 Task: Find connections with filter location Burgess Hill with filter topic #bespokewith filter profile language French with filter current company Civil Engineering Careers with filter school Delhi School of Economics with filter industry Retail Books and Printed News with filter service category Growth Marketing with filter keywords title Emergency Relief Worker
Action: Mouse moved to (594, 74)
Screenshot: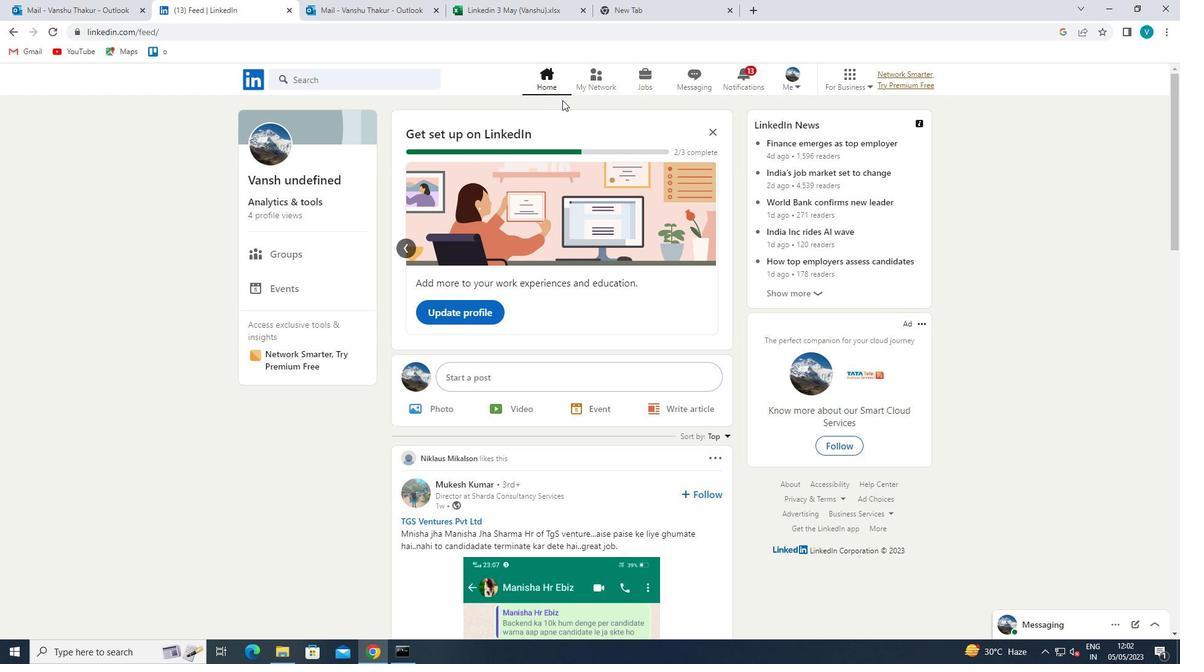 
Action: Mouse pressed left at (594, 74)
Screenshot: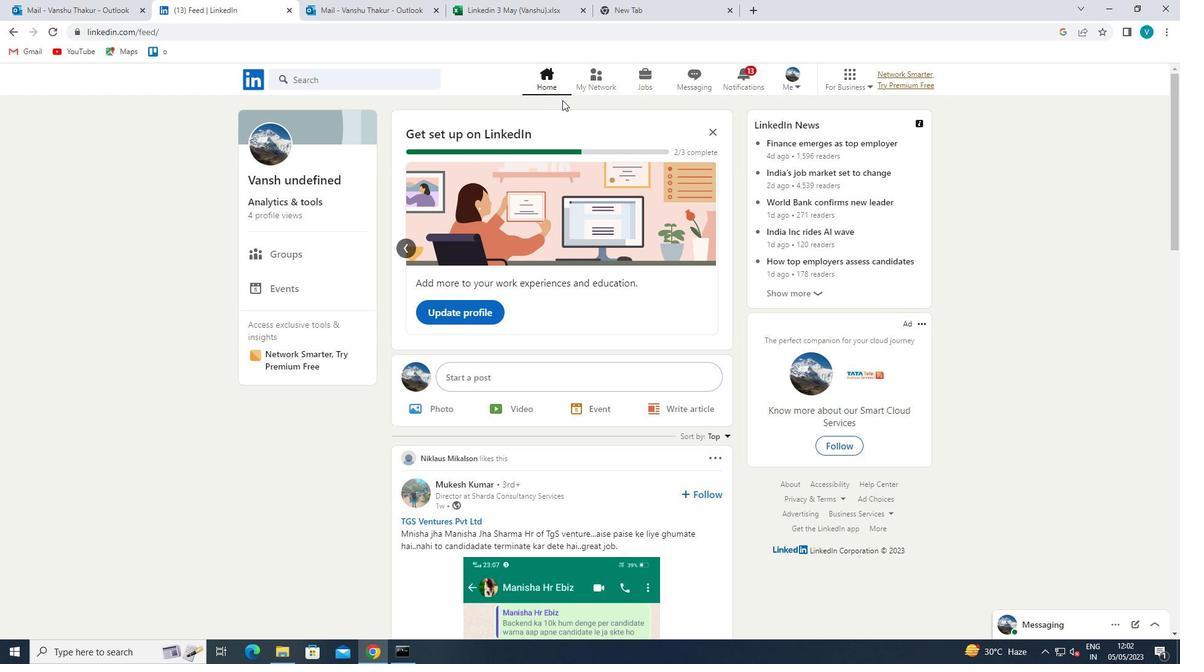 
Action: Mouse moved to (334, 146)
Screenshot: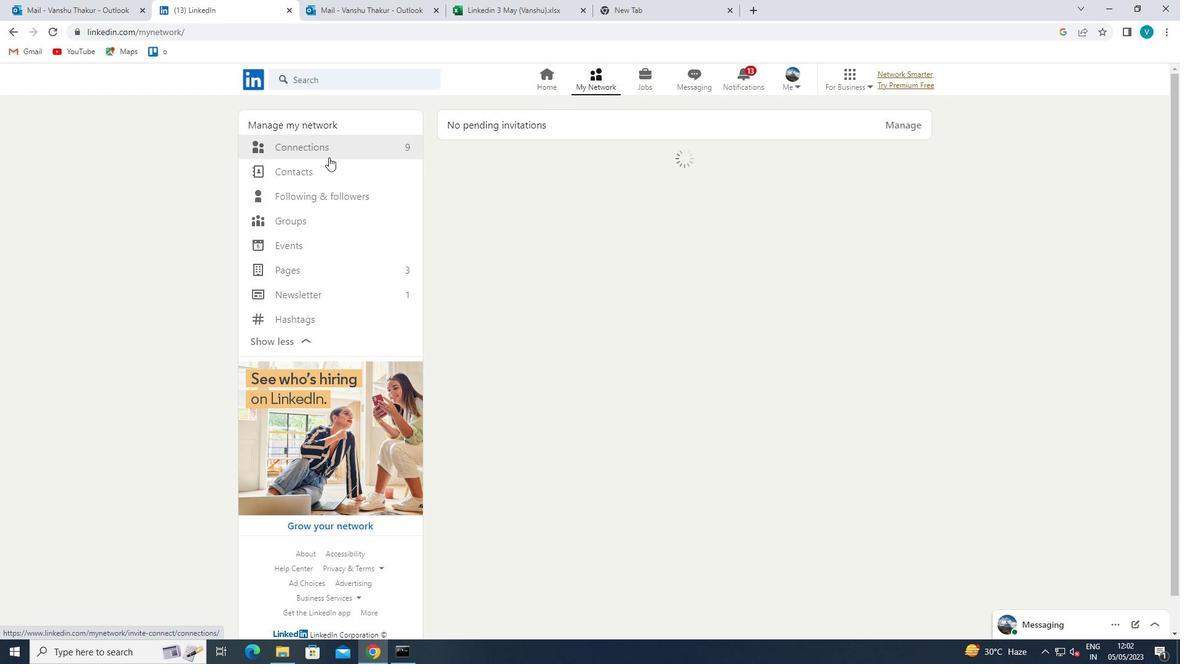 
Action: Mouse pressed left at (334, 146)
Screenshot: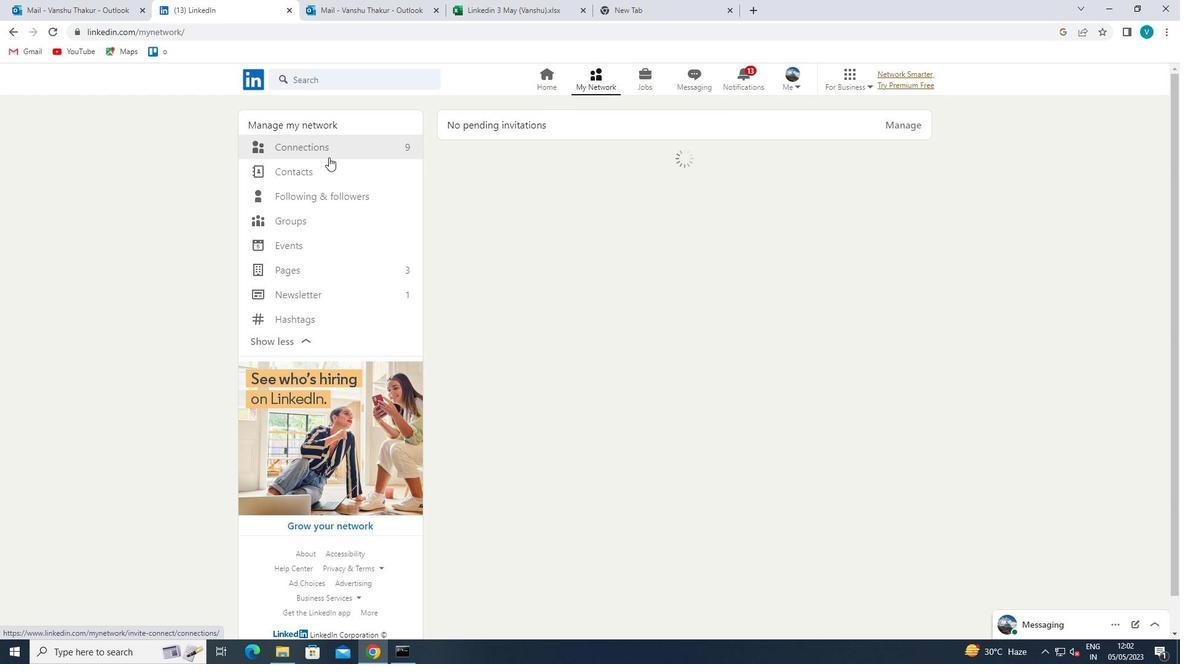 
Action: Mouse moved to (665, 141)
Screenshot: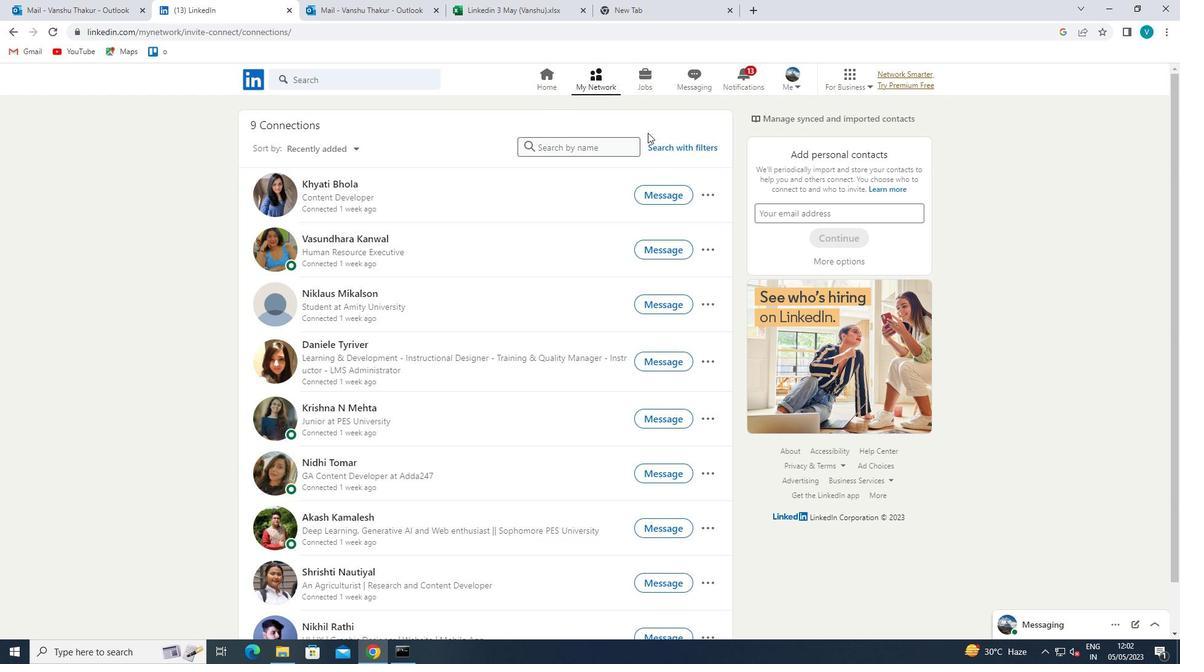 
Action: Mouse pressed left at (665, 141)
Screenshot: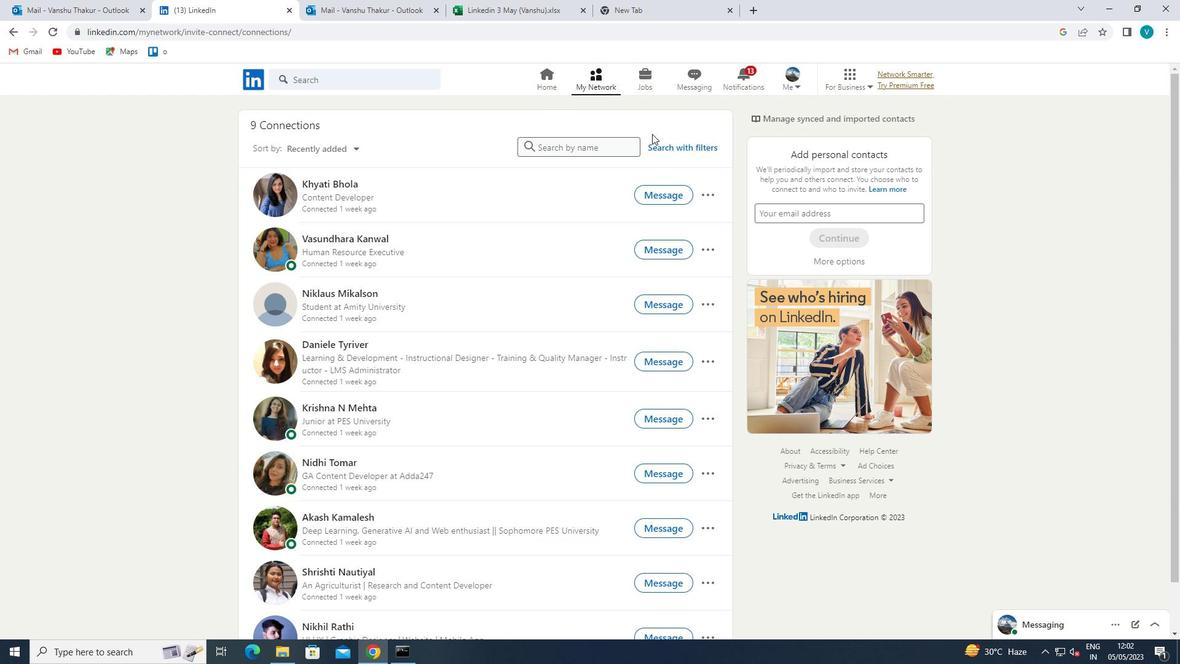 
Action: Mouse moved to (595, 115)
Screenshot: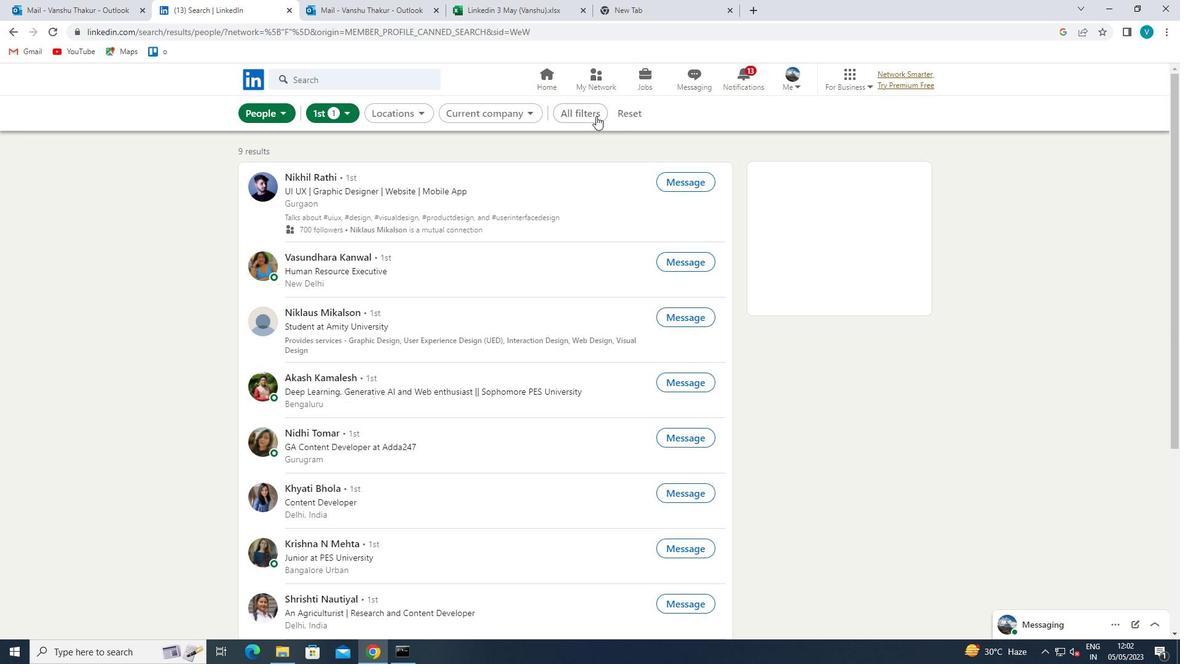 
Action: Mouse pressed left at (595, 115)
Screenshot: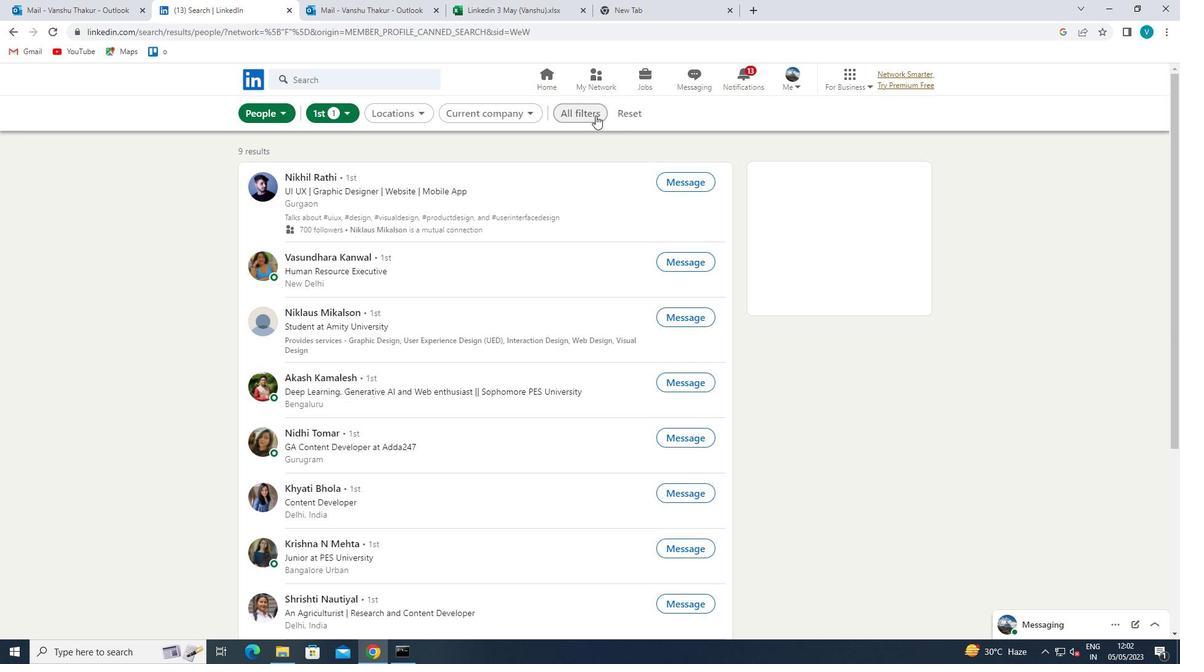 
Action: Mouse moved to (907, 234)
Screenshot: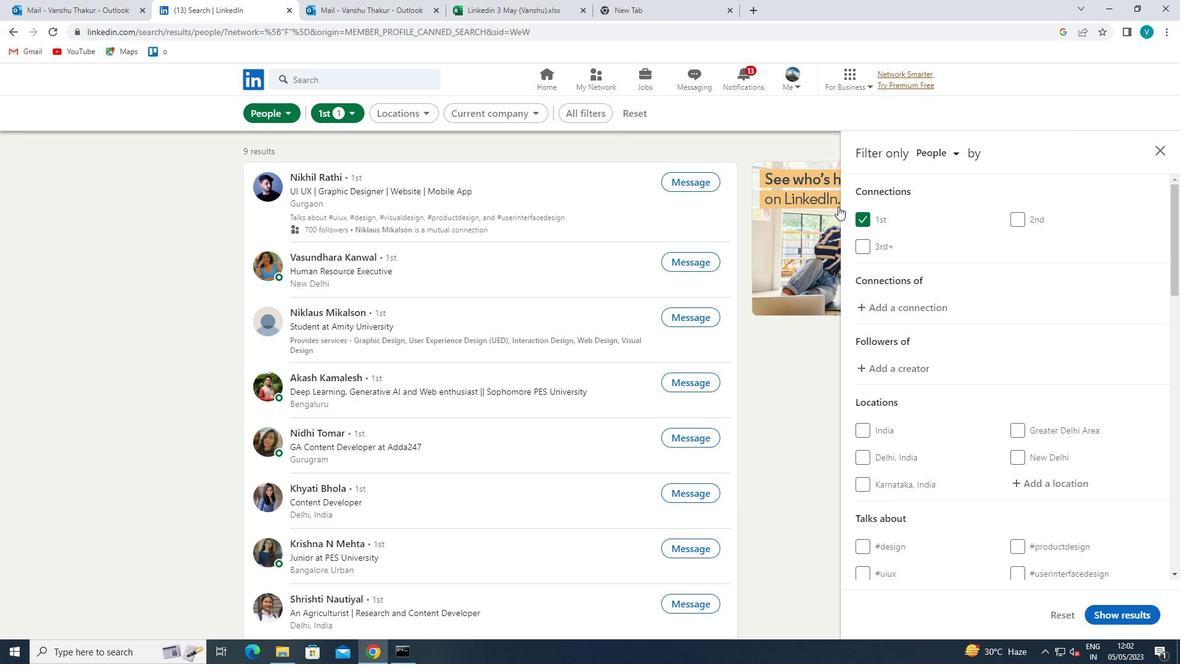 
Action: Mouse scrolled (907, 233) with delta (0, 0)
Screenshot: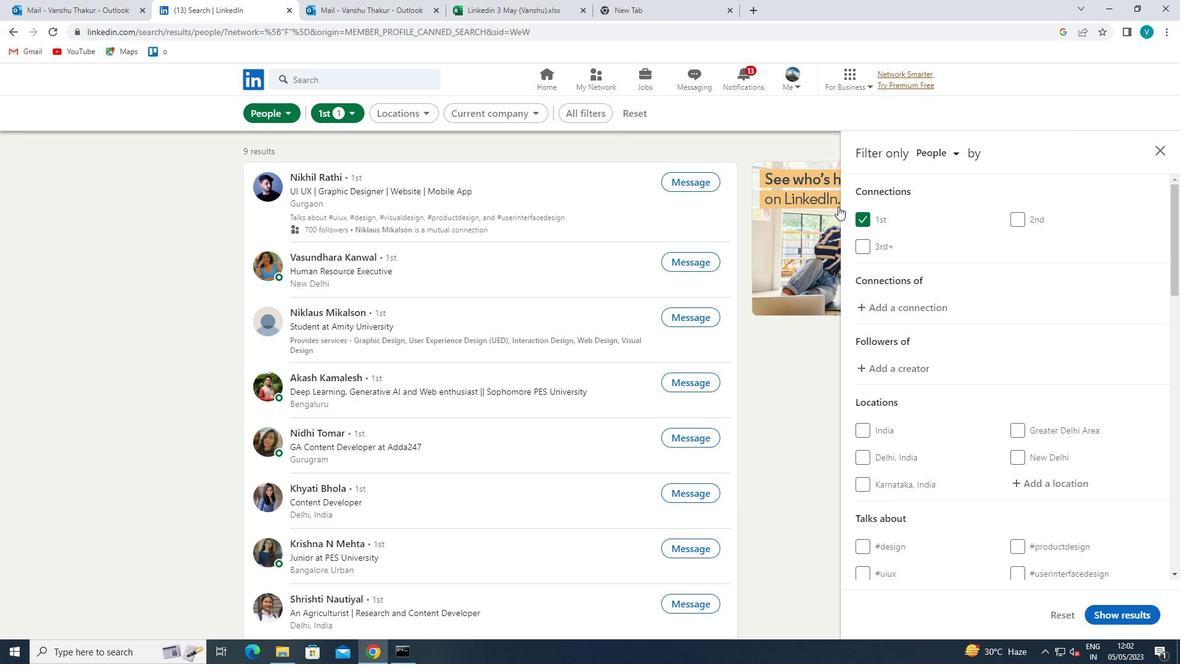
Action: Mouse moved to (912, 236)
Screenshot: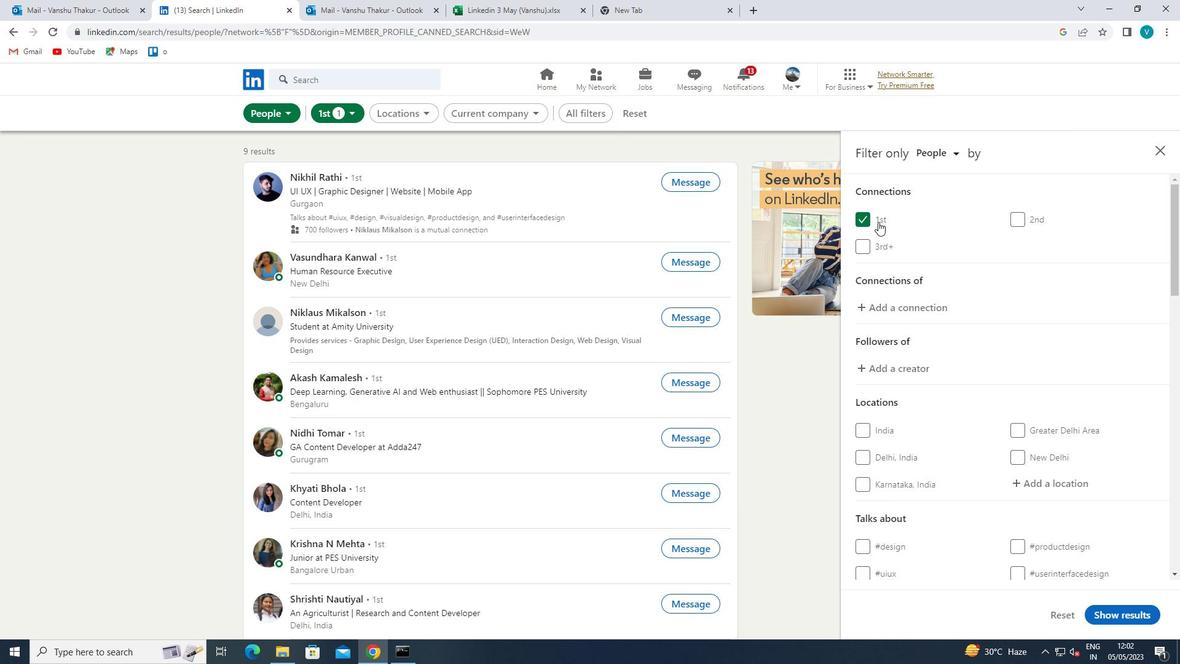 
Action: Mouse scrolled (912, 236) with delta (0, 0)
Screenshot: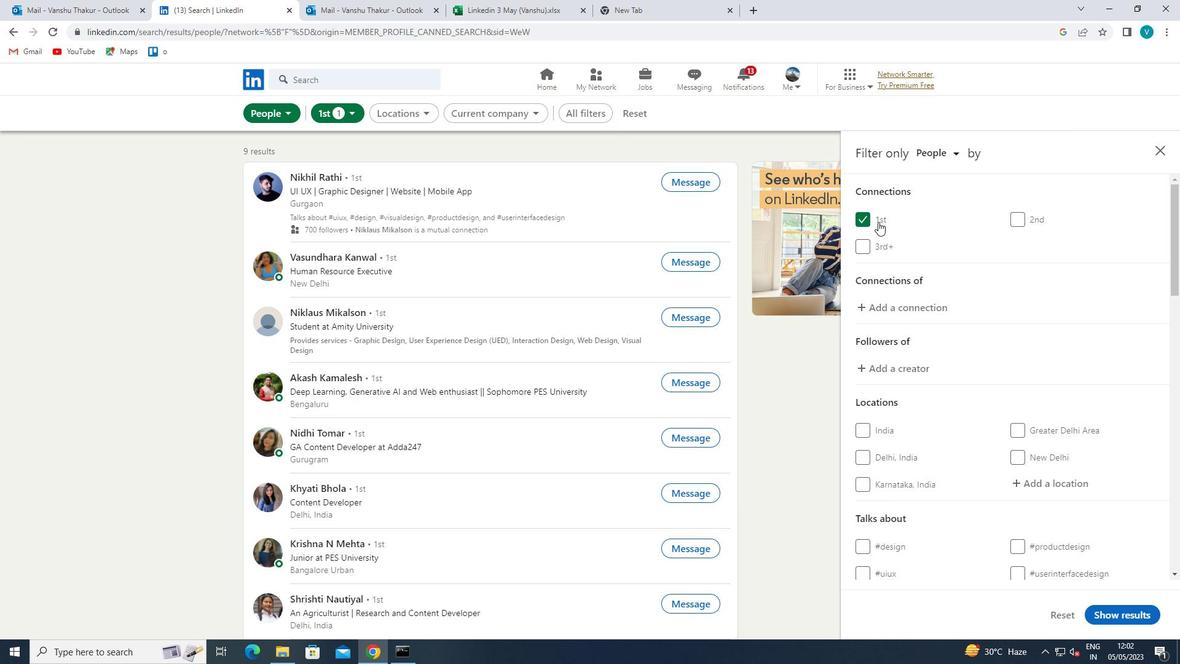 
Action: Mouse moved to (915, 239)
Screenshot: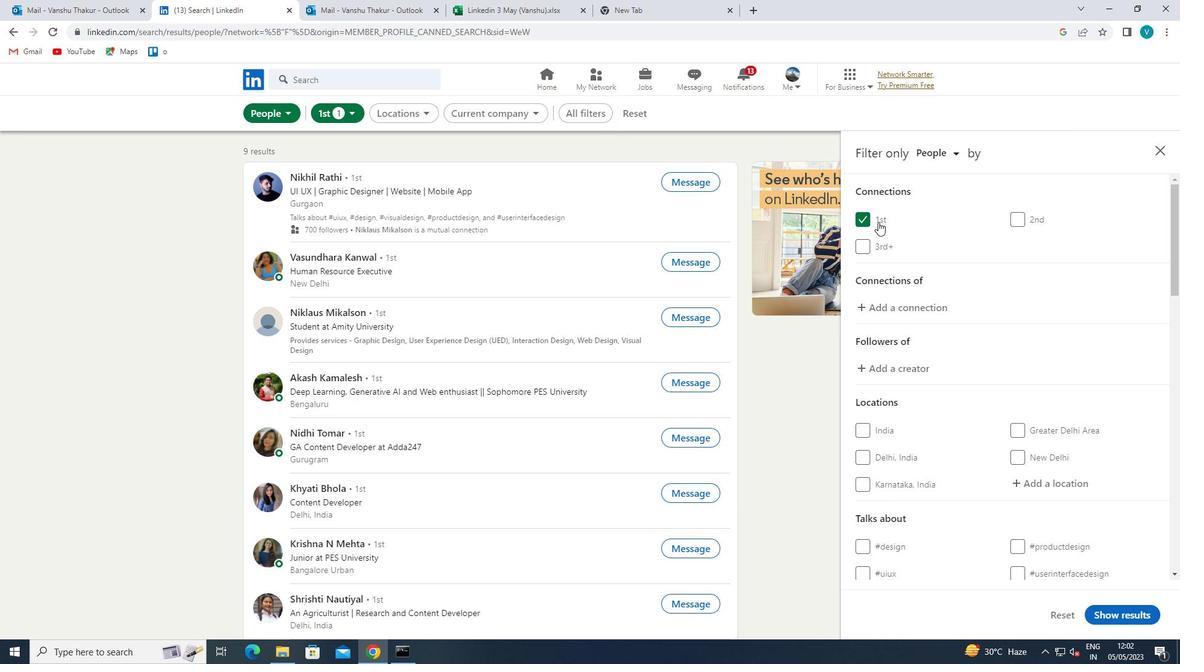 
Action: Mouse scrolled (915, 239) with delta (0, 0)
Screenshot: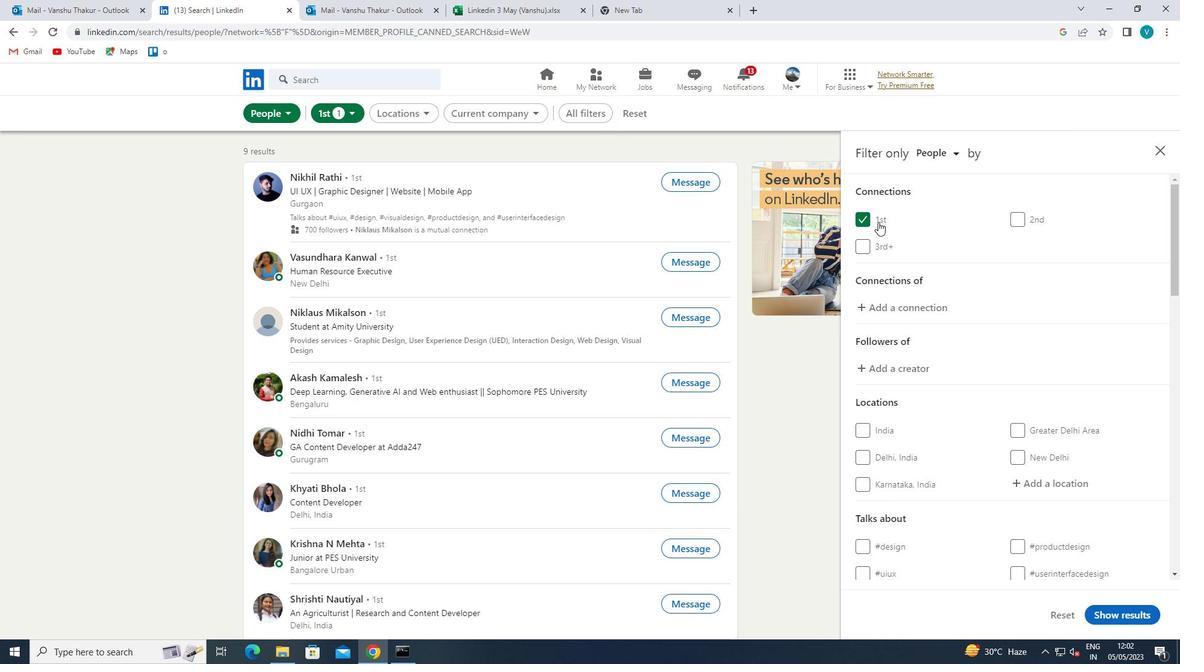 
Action: Mouse moved to (1032, 290)
Screenshot: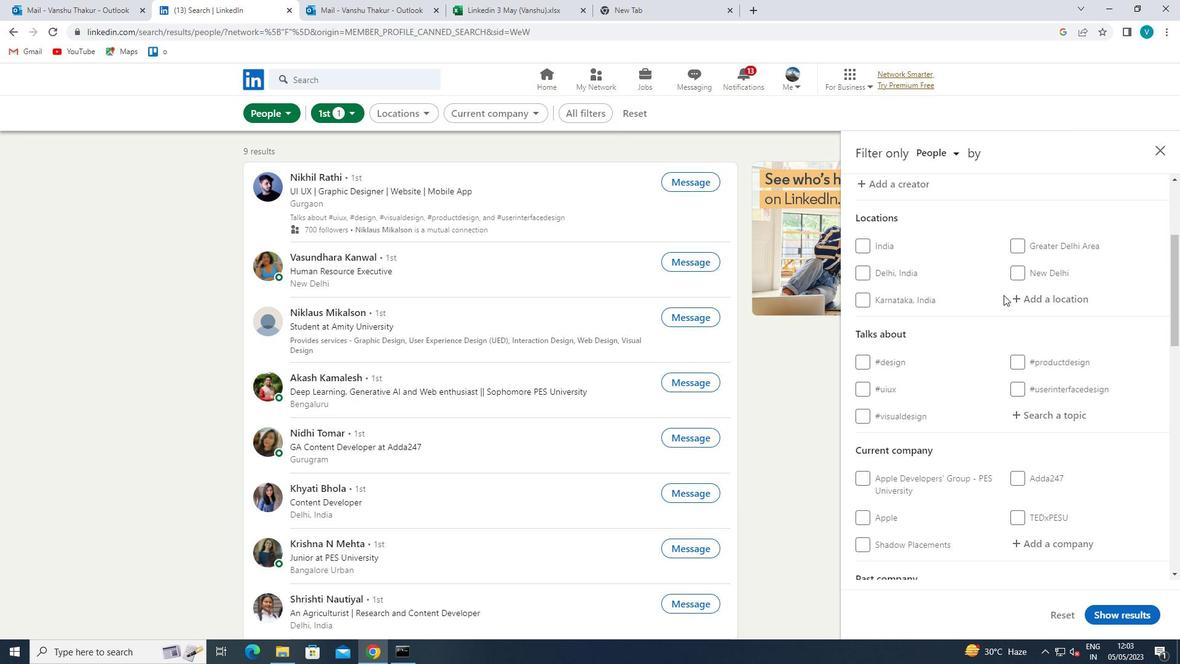 
Action: Mouse pressed left at (1032, 290)
Screenshot: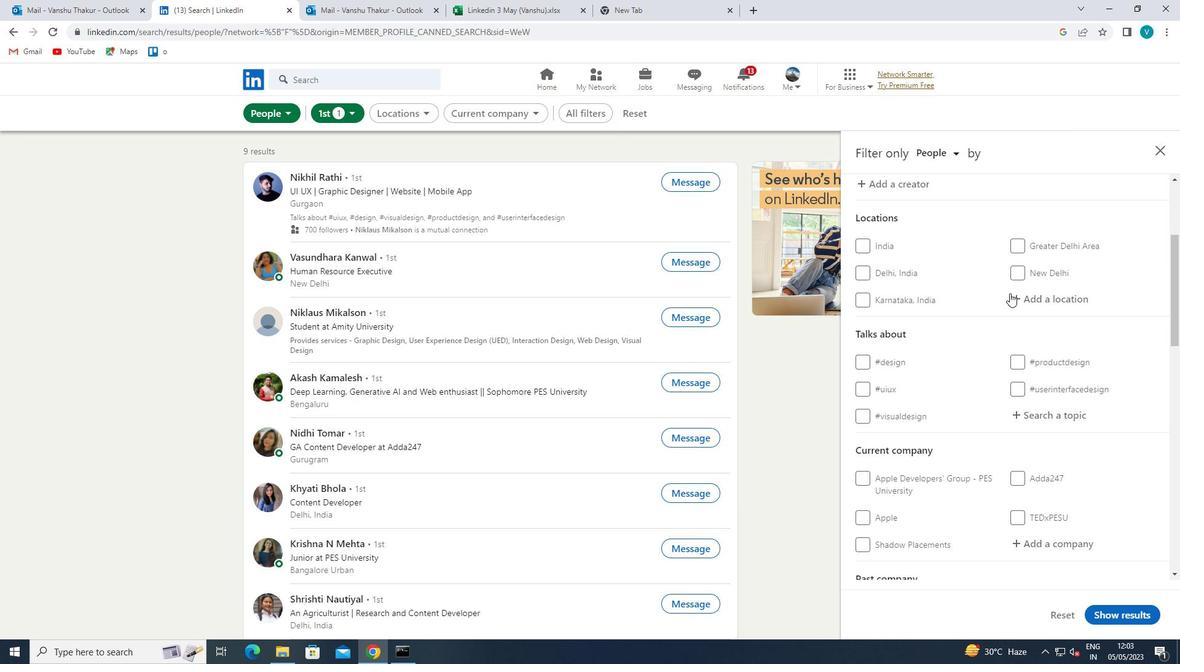 
Action: Key pressed <Key.shift>BURGESS
Screenshot: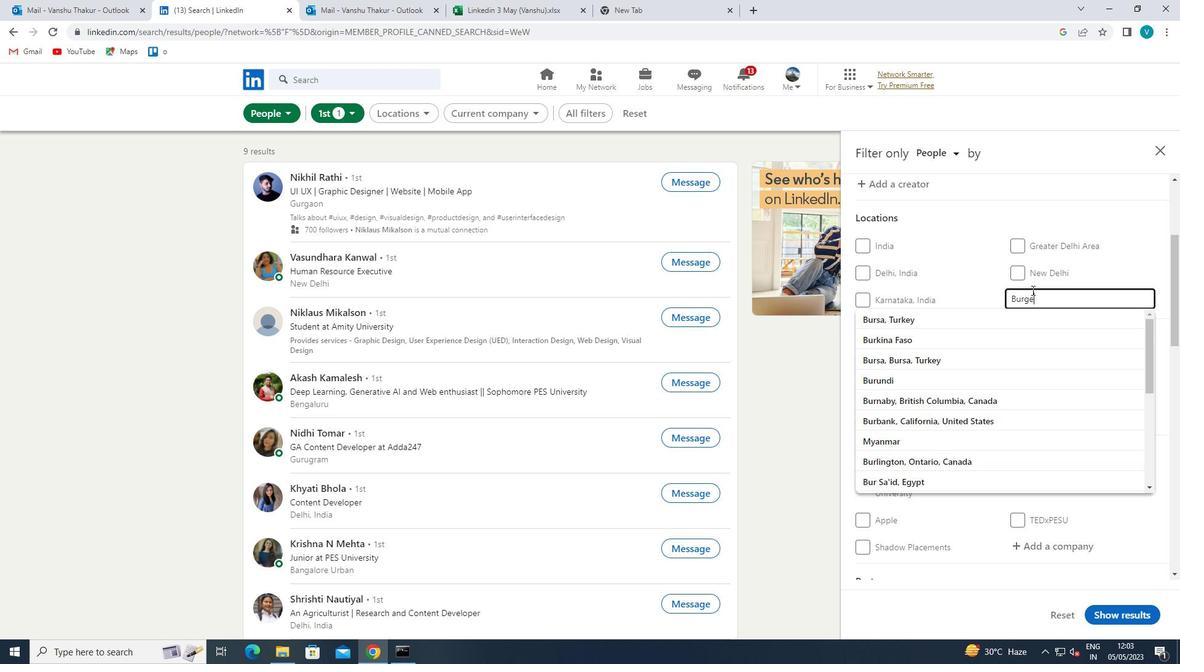 
Action: Mouse moved to (1019, 311)
Screenshot: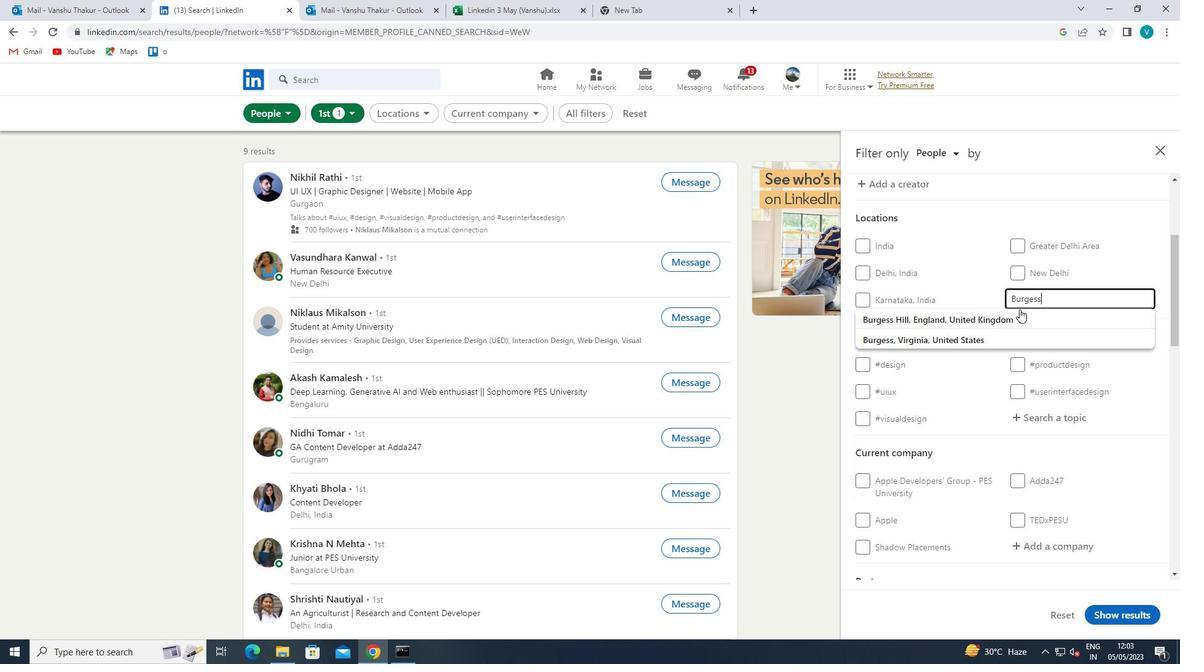
Action: Mouse pressed left at (1019, 311)
Screenshot: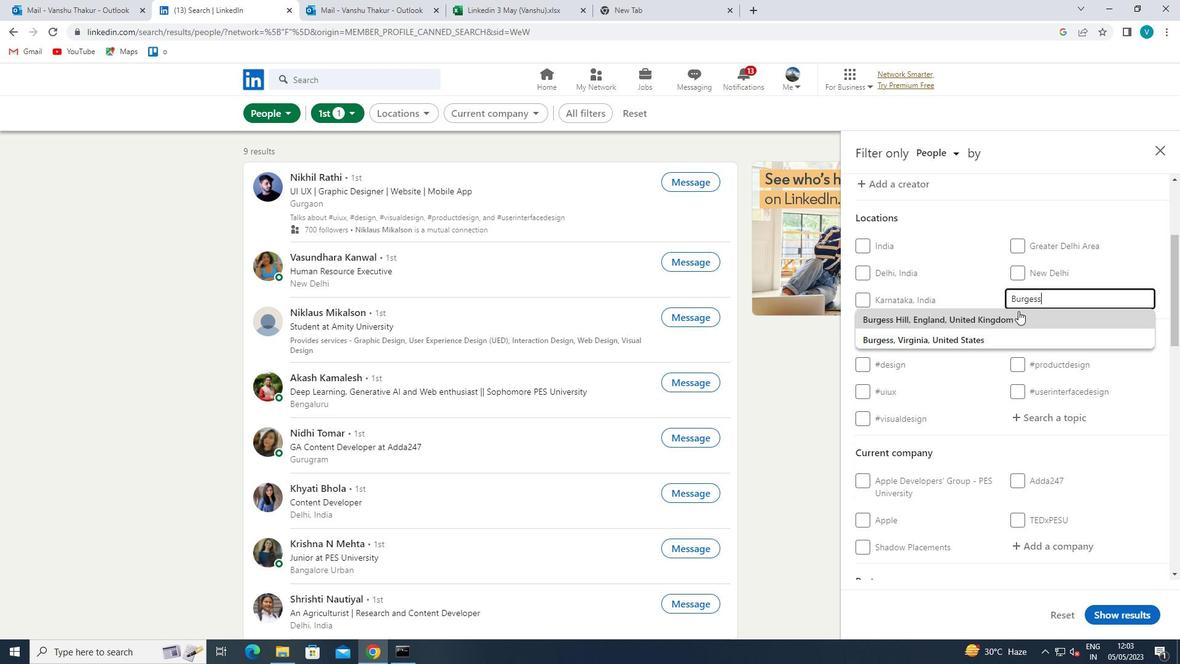 
Action: Mouse scrolled (1019, 310) with delta (0, 0)
Screenshot: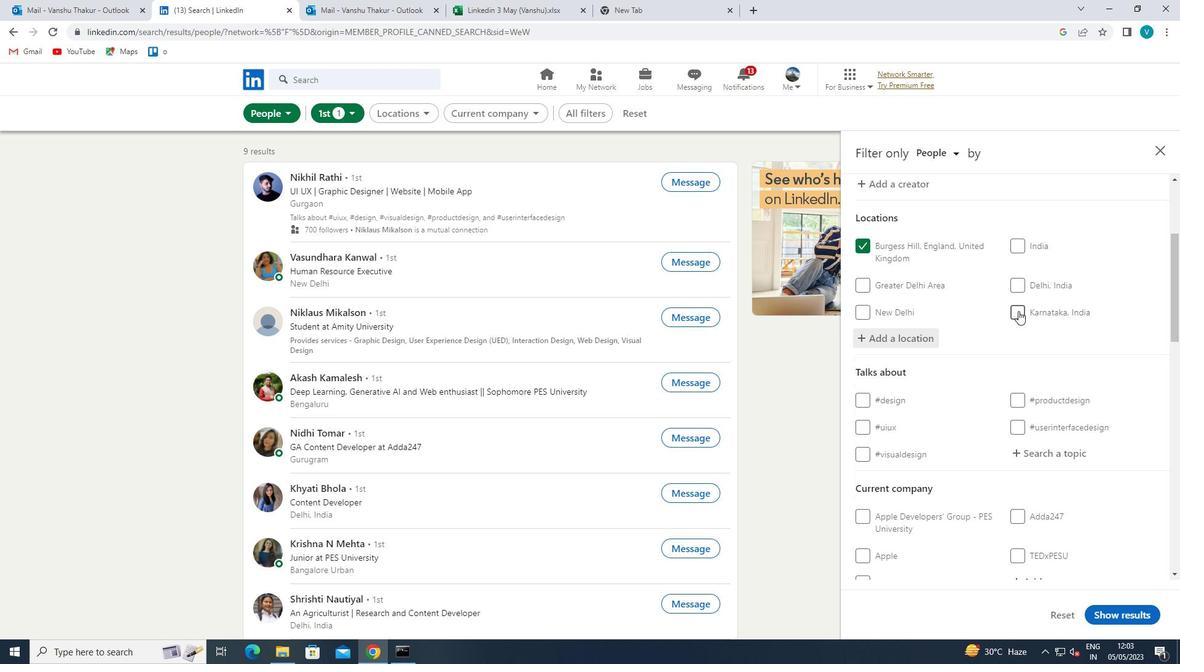 
Action: Mouse scrolled (1019, 310) with delta (0, 0)
Screenshot: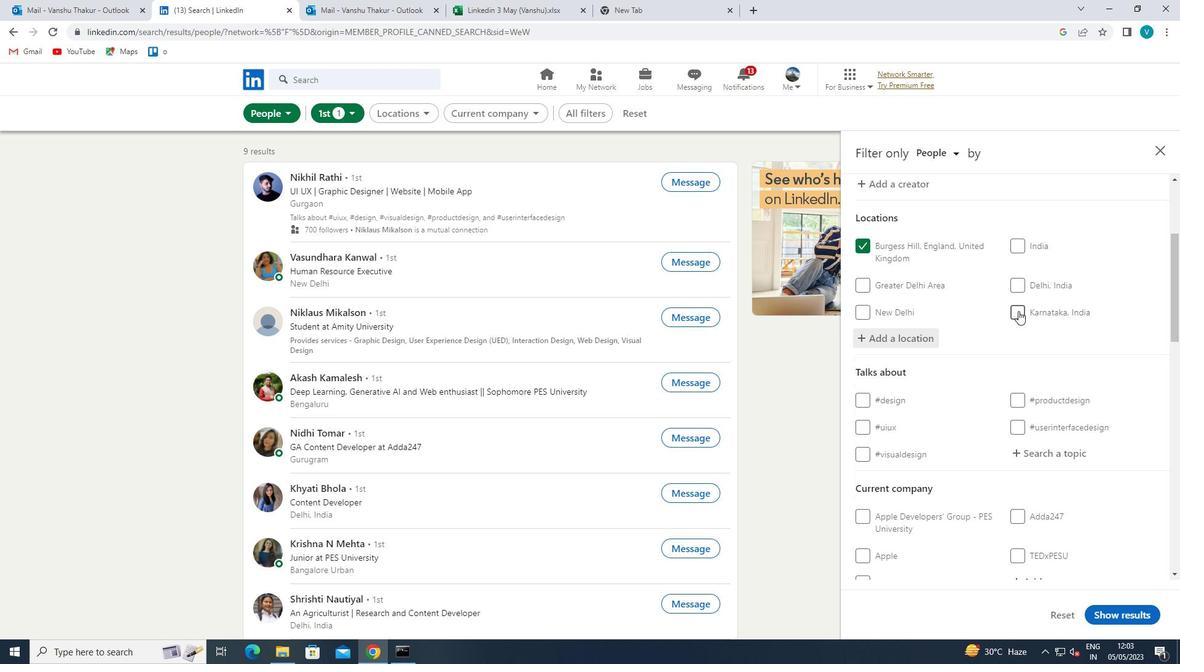 
Action: Mouse moved to (1027, 329)
Screenshot: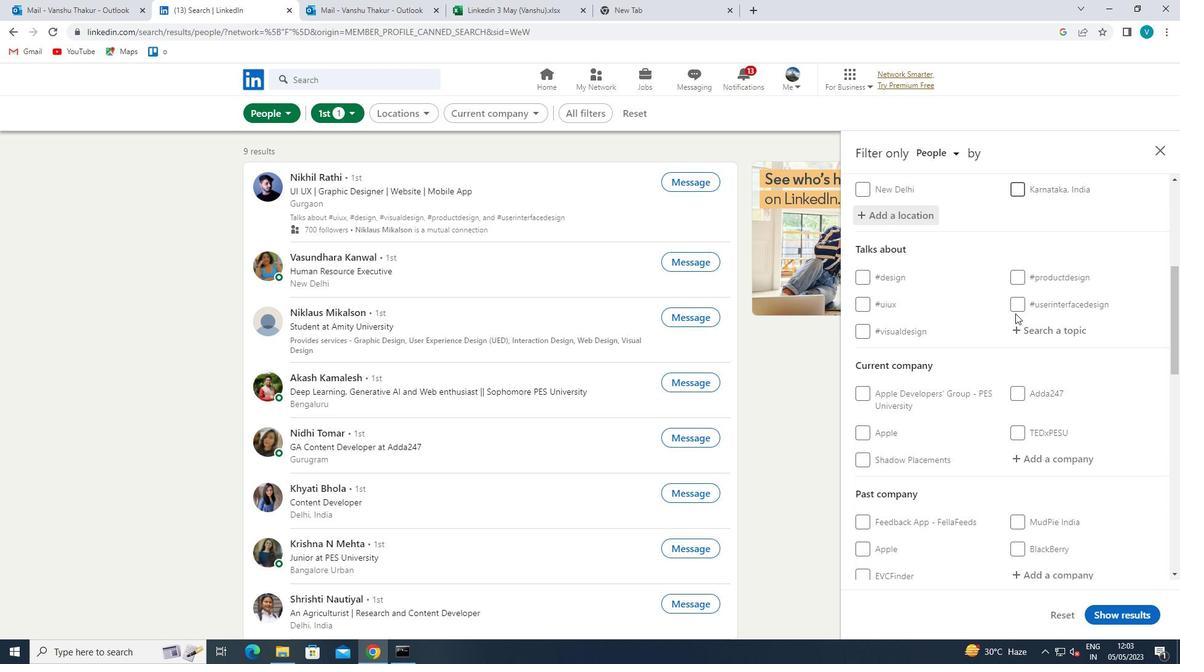 
Action: Mouse pressed left at (1027, 329)
Screenshot: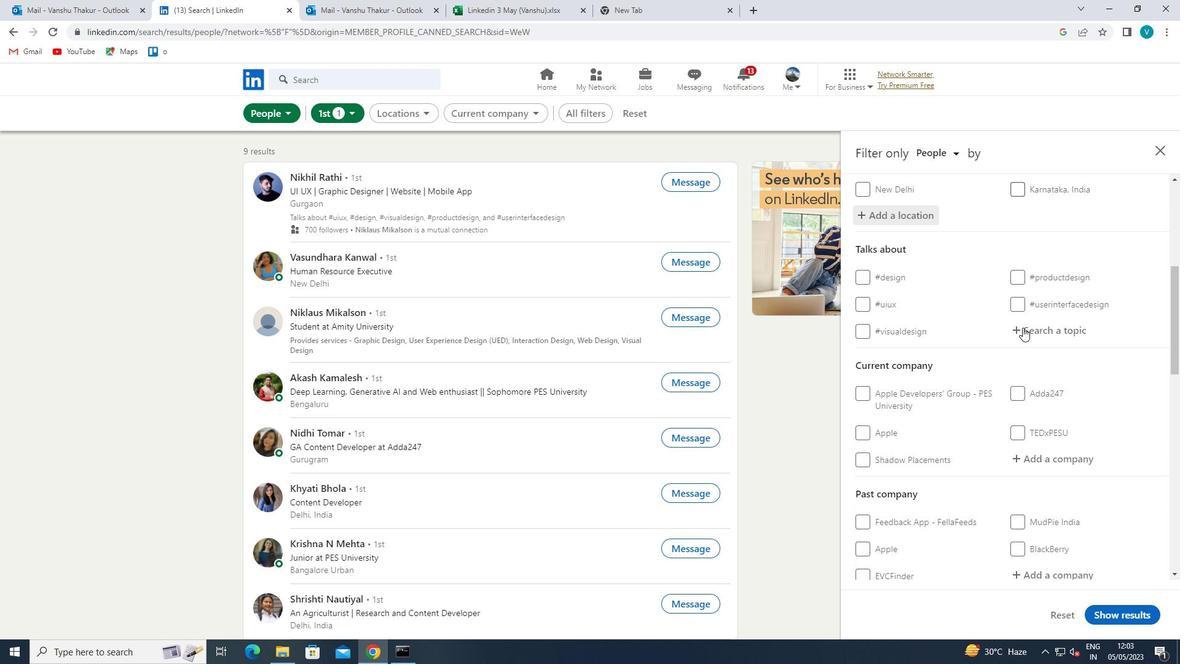 
Action: Key pressed BESTSPOKE
Screenshot: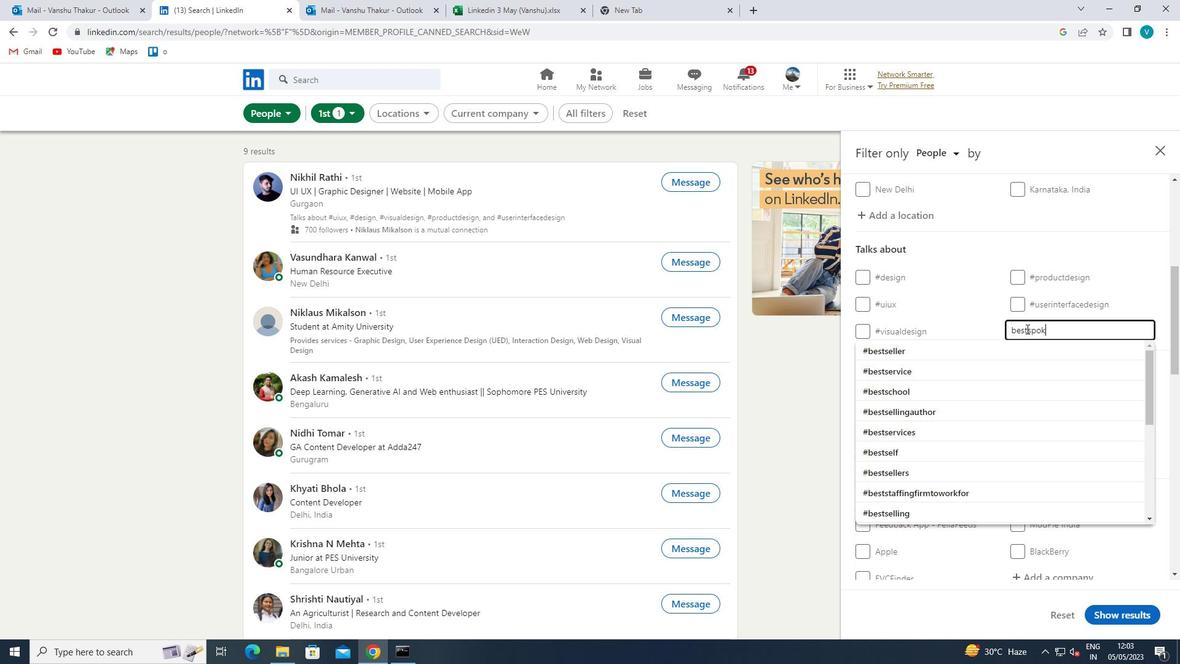 
Action: Mouse moved to (1011, 331)
Screenshot: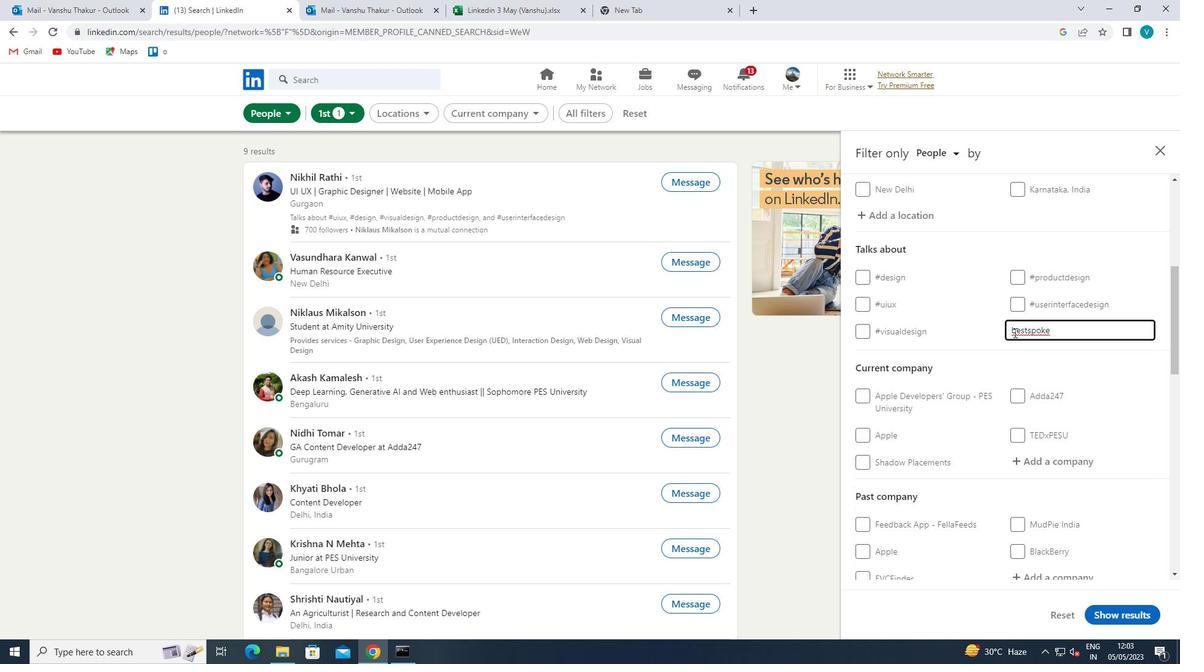 
Action: Mouse pressed left at (1011, 331)
Screenshot: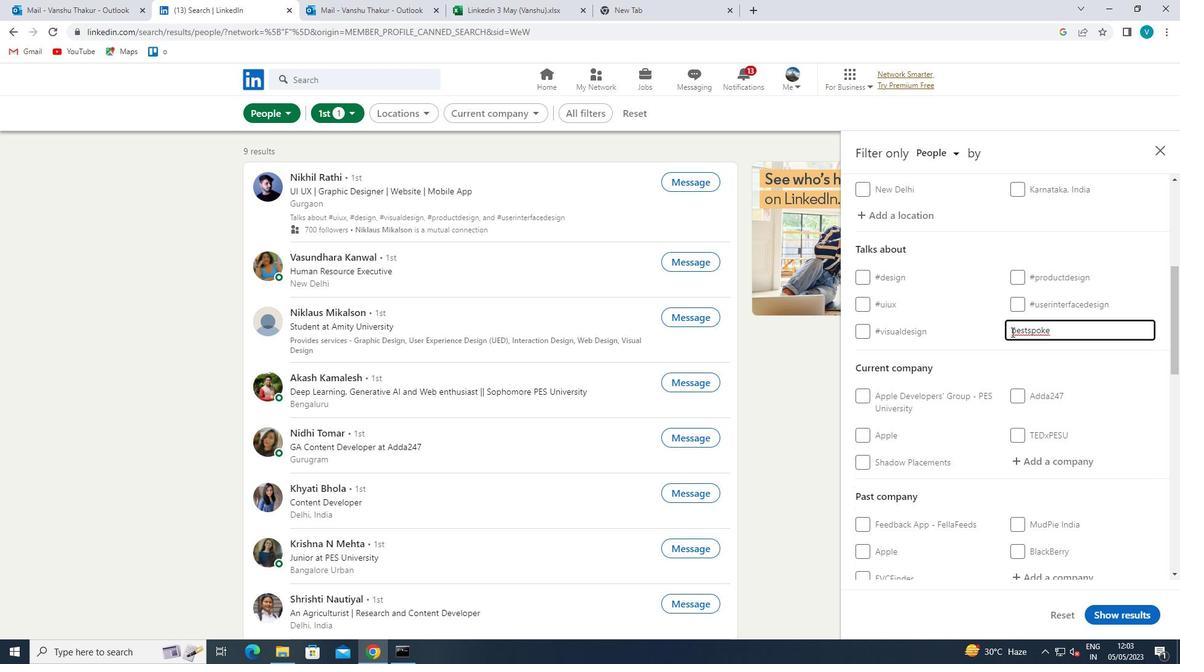
Action: Mouse moved to (1028, 355)
Screenshot: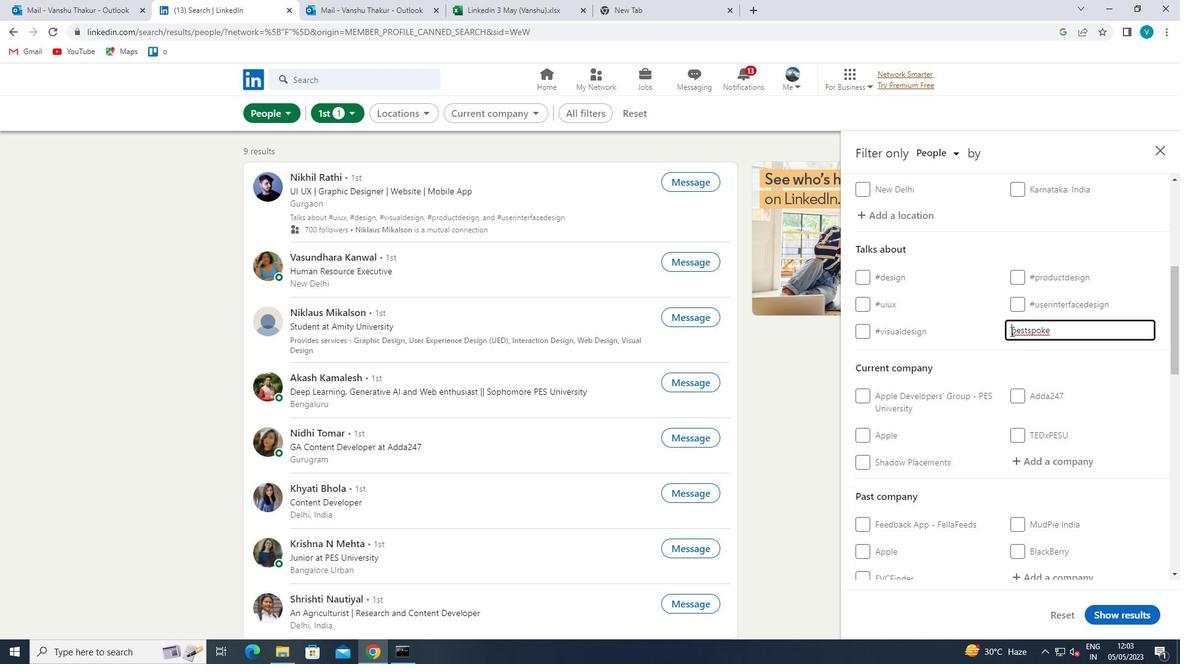 
Action: Key pressed <Key.shift><Key.shift>#
Screenshot: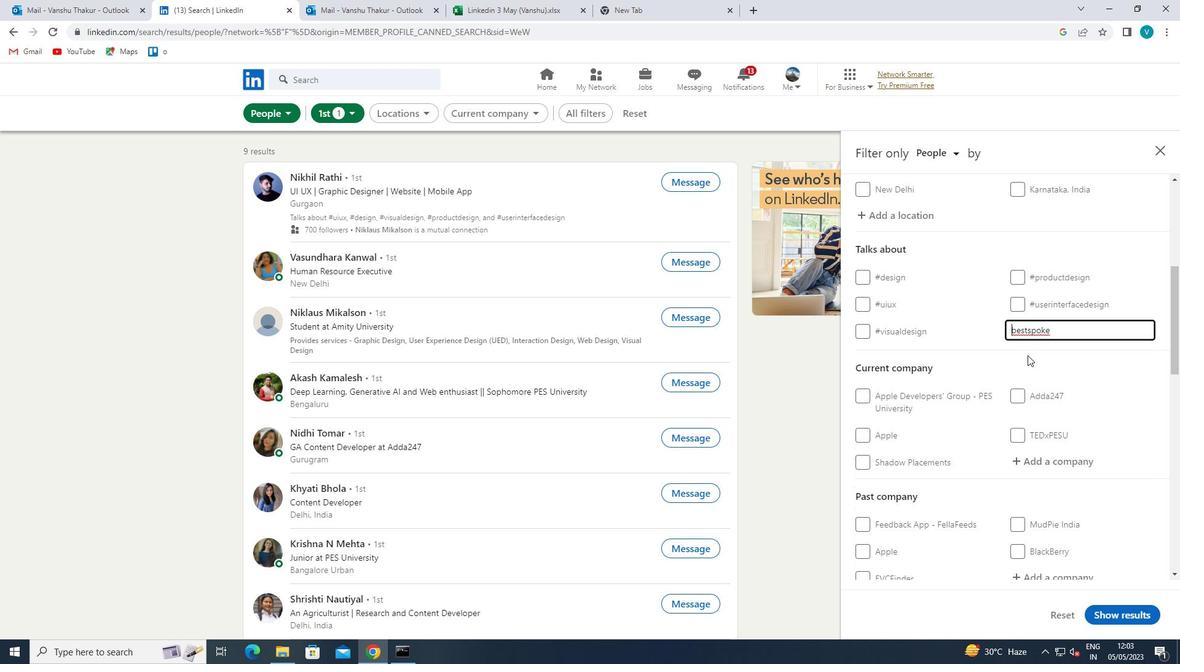 
Action: Mouse pressed left at (1028, 355)
Screenshot: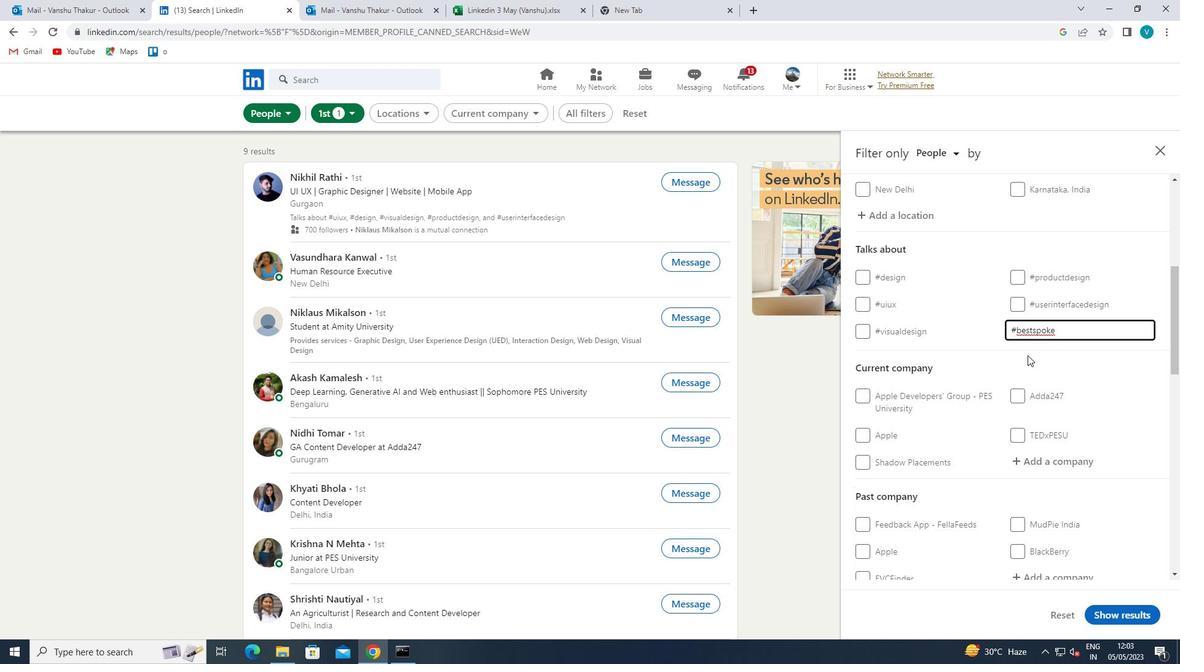 
Action: Mouse scrolled (1028, 354) with delta (0, 0)
Screenshot: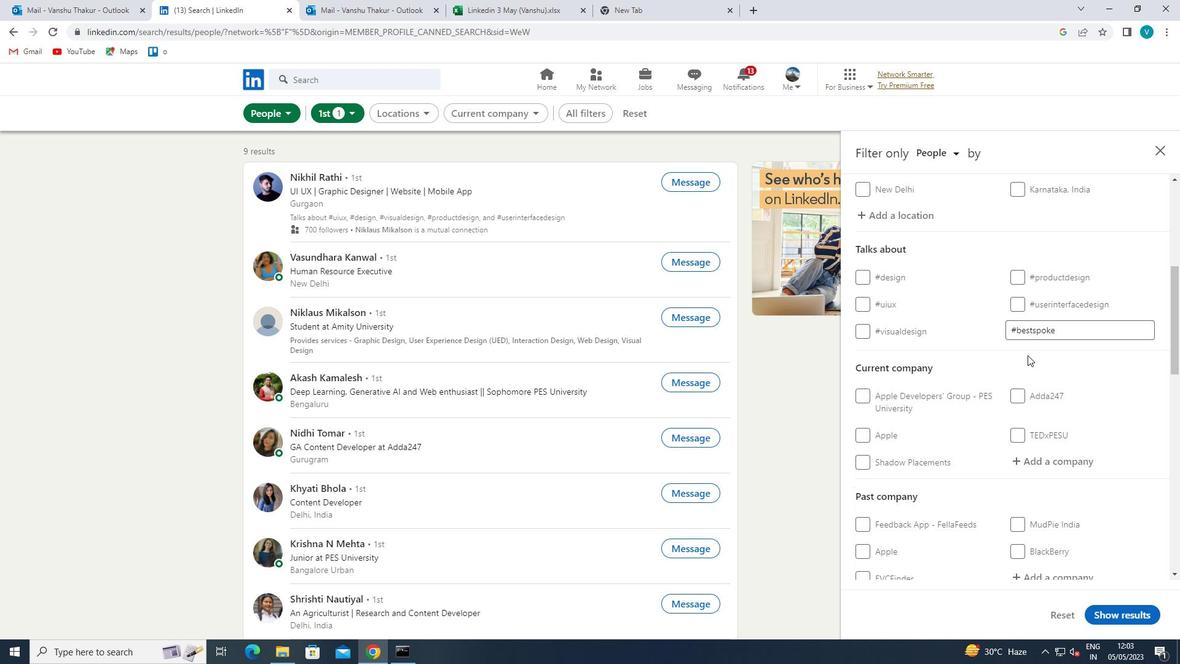 
Action: Mouse scrolled (1028, 354) with delta (0, 0)
Screenshot: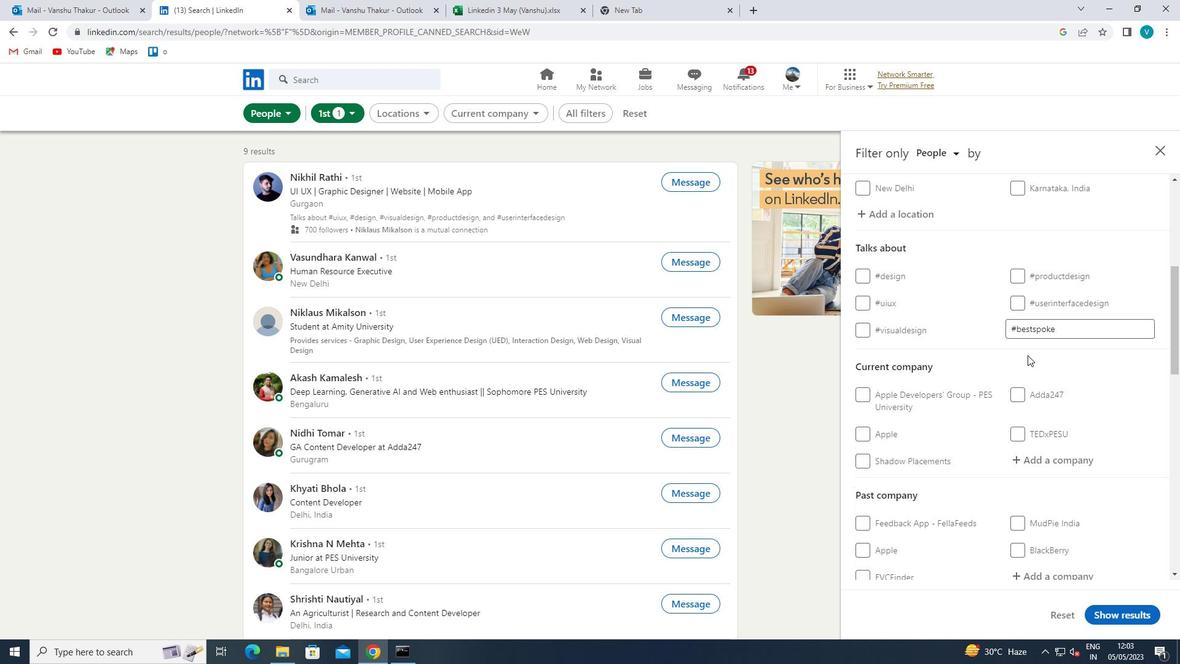 
Action: Mouse moved to (1046, 335)
Screenshot: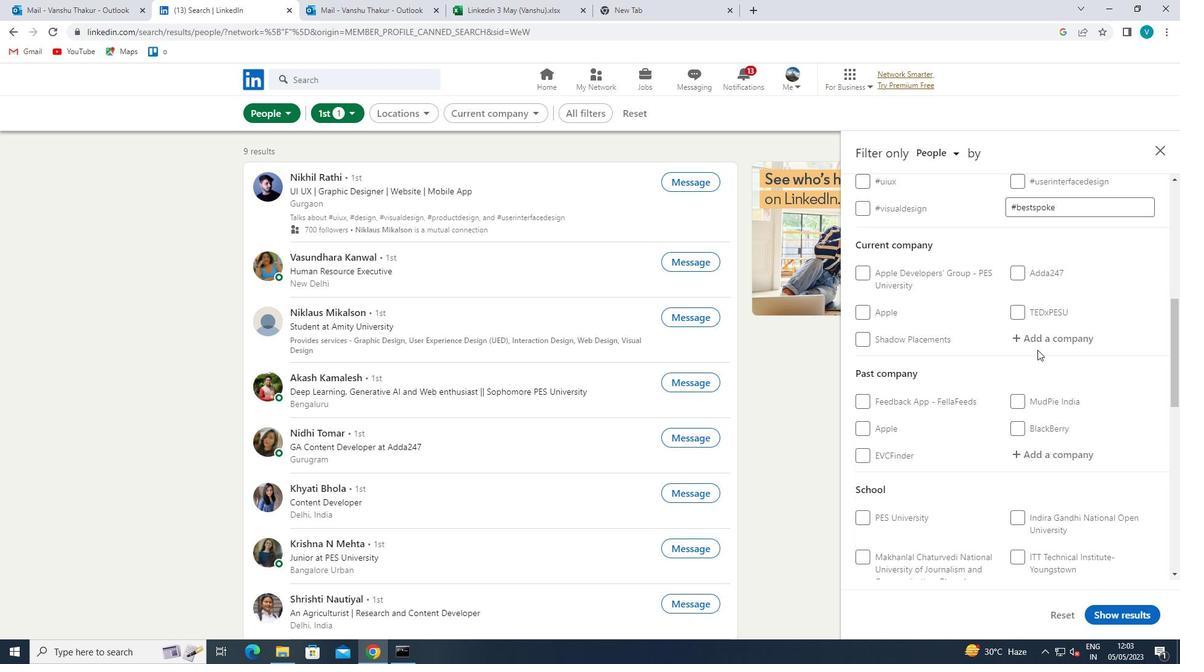 
Action: Mouse pressed left at (1046, 335)
Screenshot: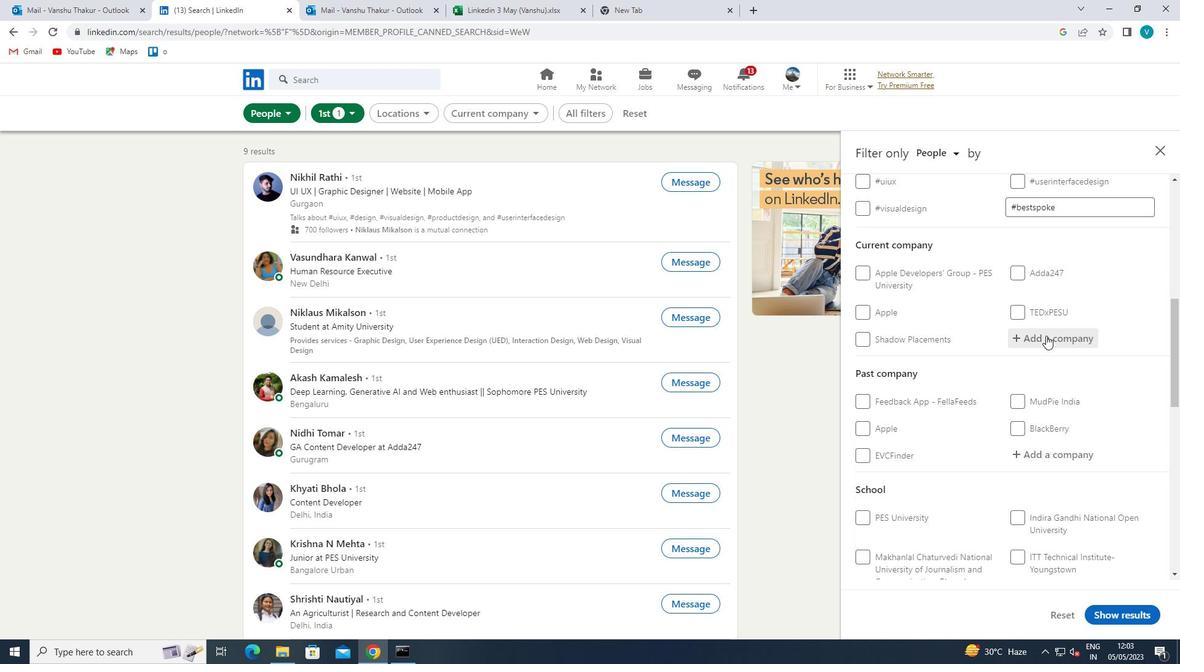 
Action: Mouse moved to (1046, 334)
Screenshot: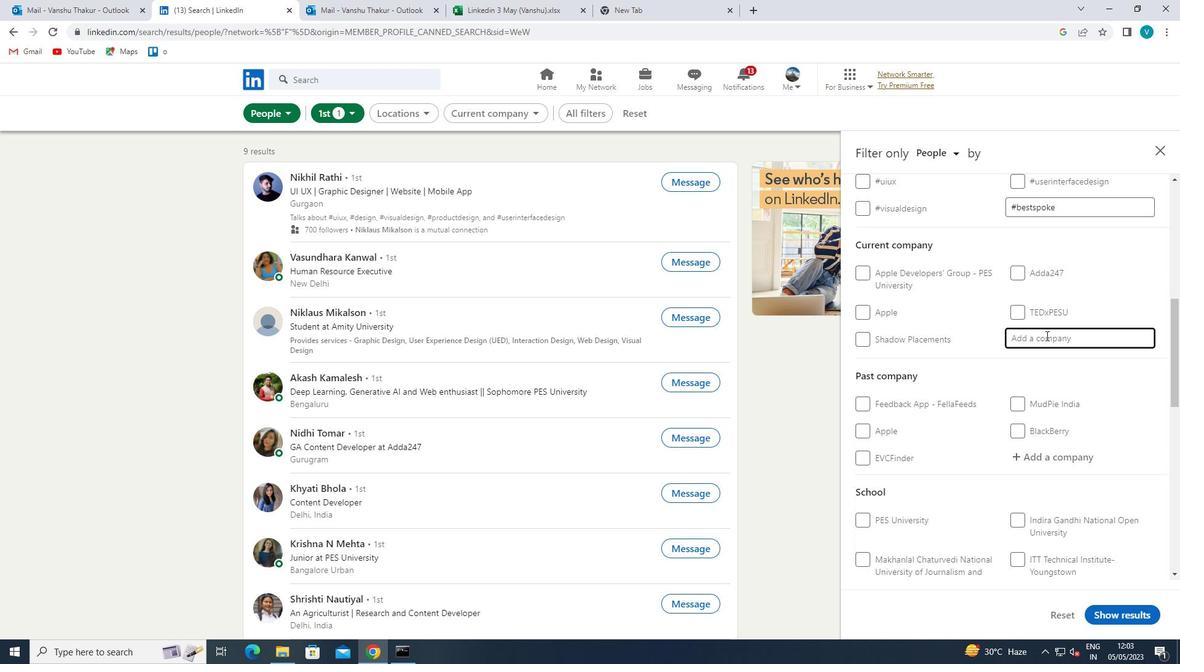 
Action: Key pressed <Key.shift>
Screenshot: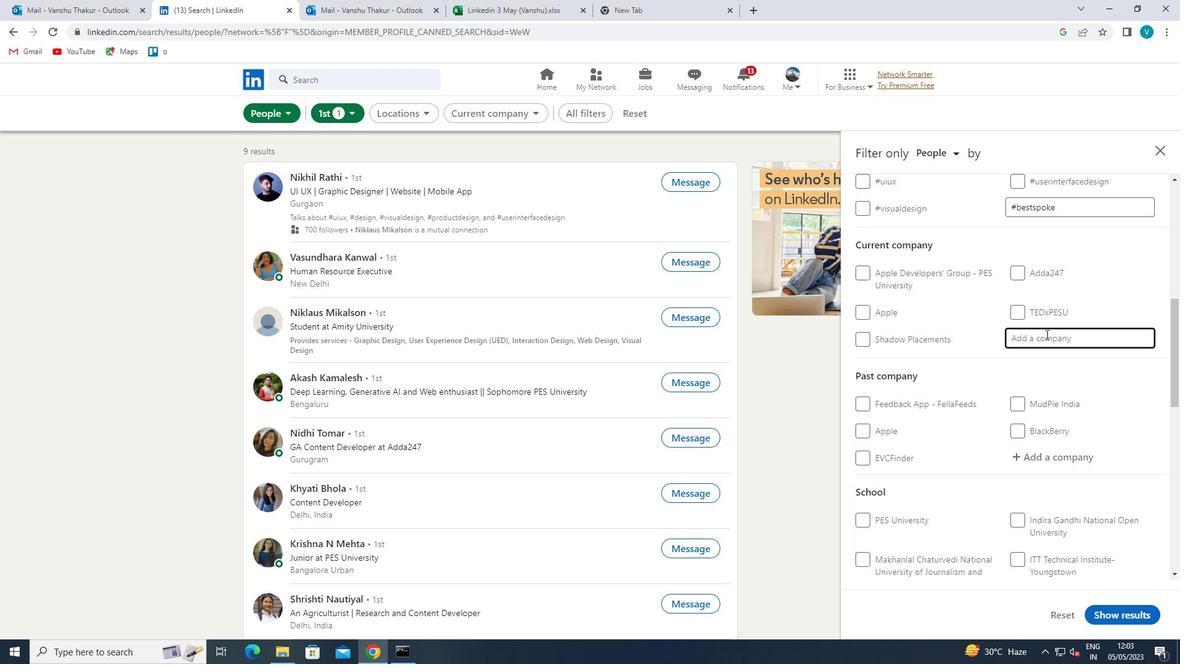
Action: Mouse moved to (1047, 334)
Screenshot: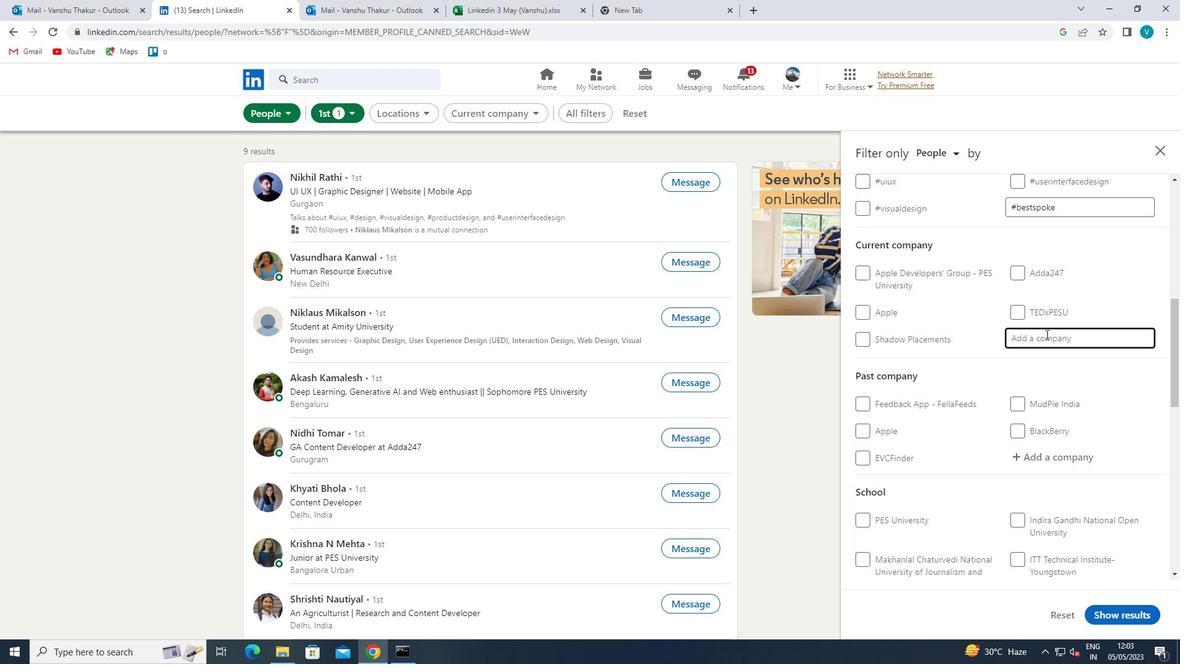 
Action: Key pressed CIVIL<Key.space><Key.shift>E
Screenshot: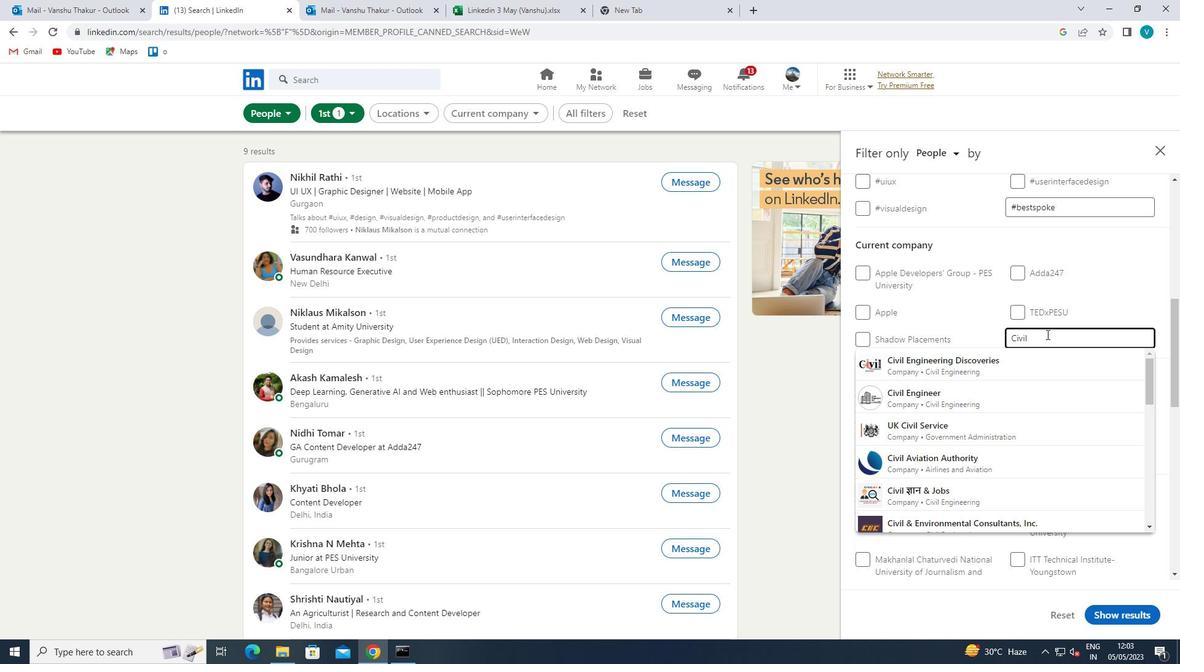 
Action: Mouse moved to (1051, 331)
Screenshot: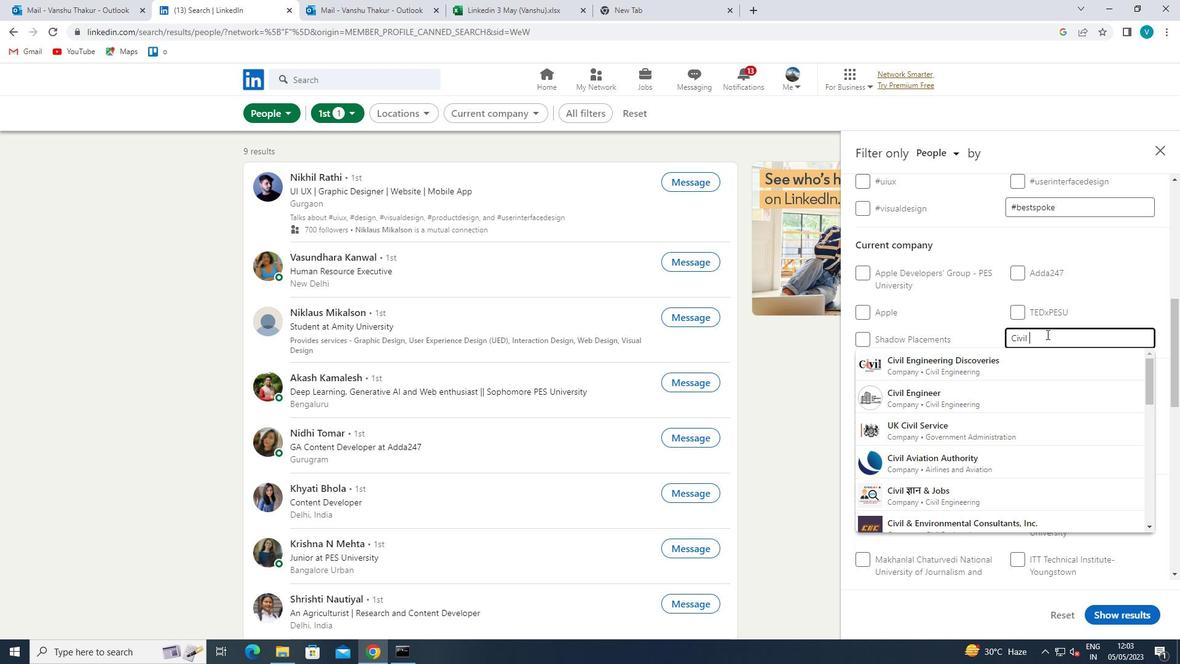 
Action: Key pressed NGINEERING<Key.space><Key.shift>CAREERS
Screenshot: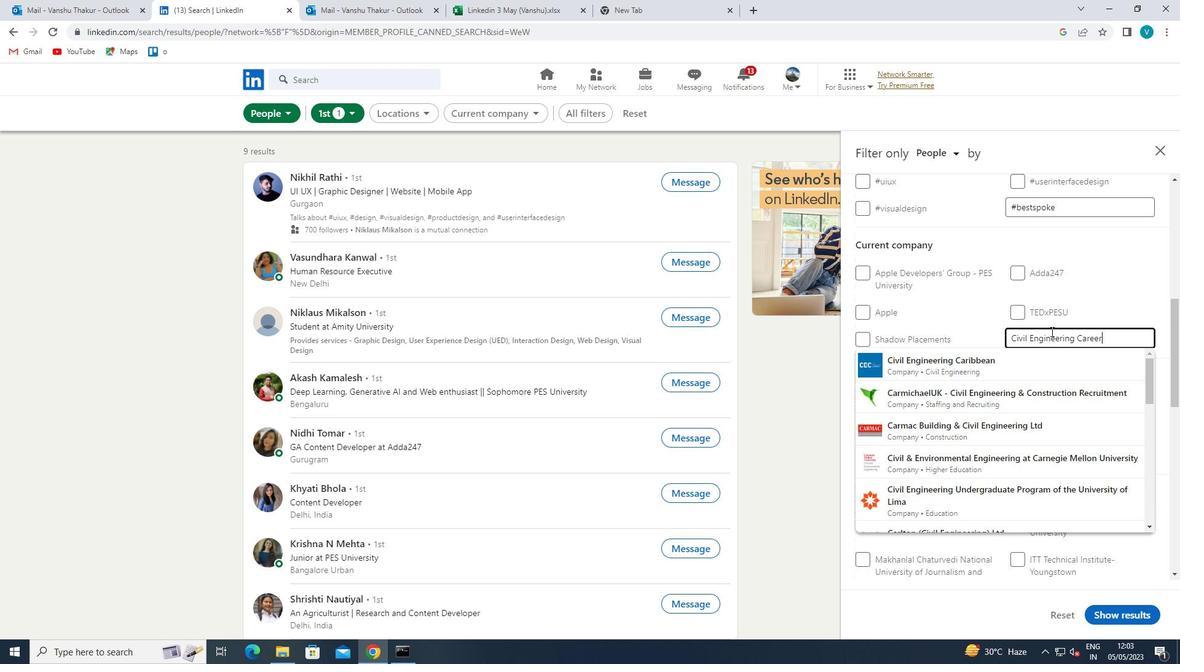 
Action: Mouse moved to (998, 370)
Screenshot: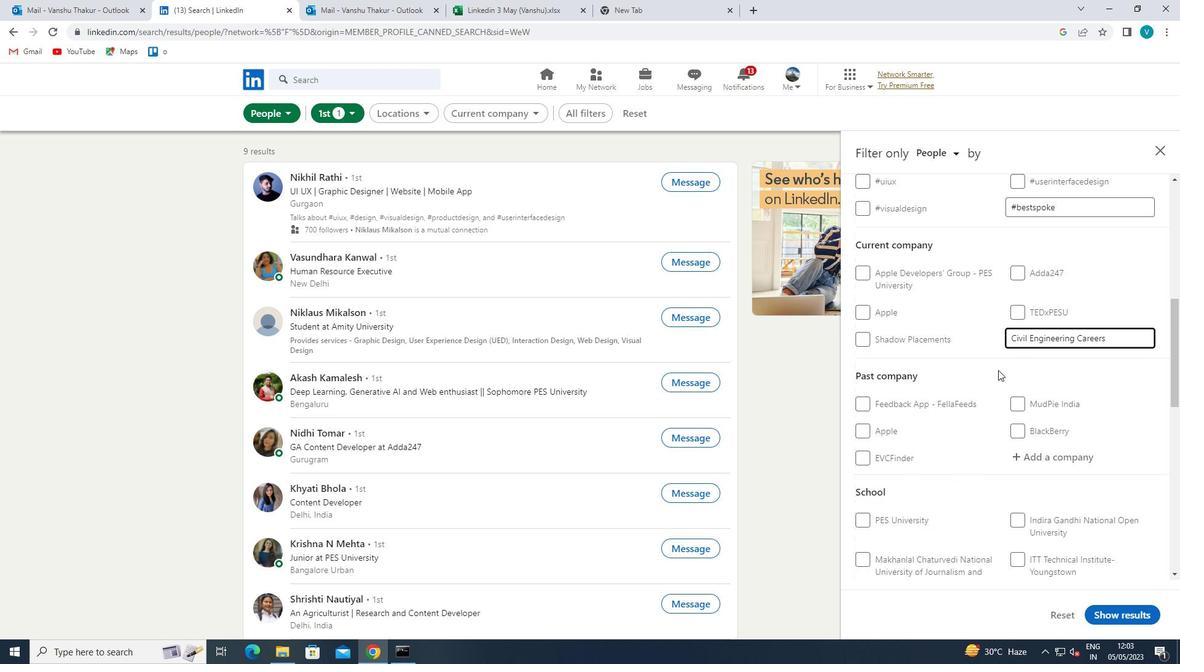 
Action: Mouse pressed left at (998, 370)
Screenshot: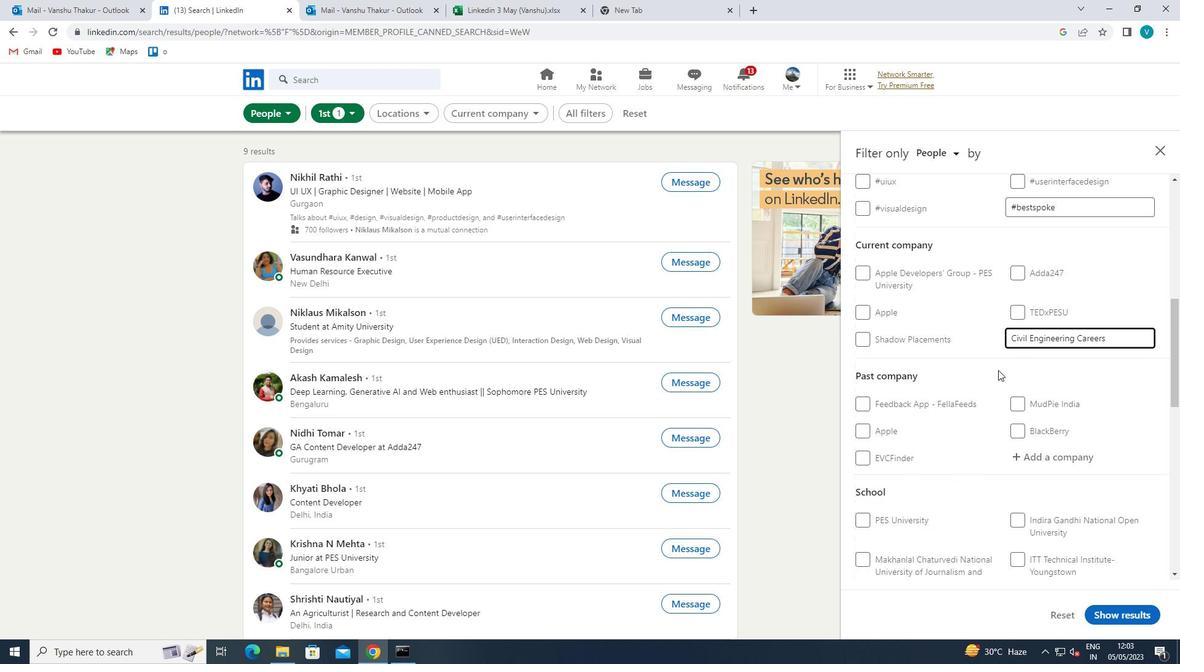 
Action: Mouse scrolled (998, 370) with delta (0, 0)
Screenshot: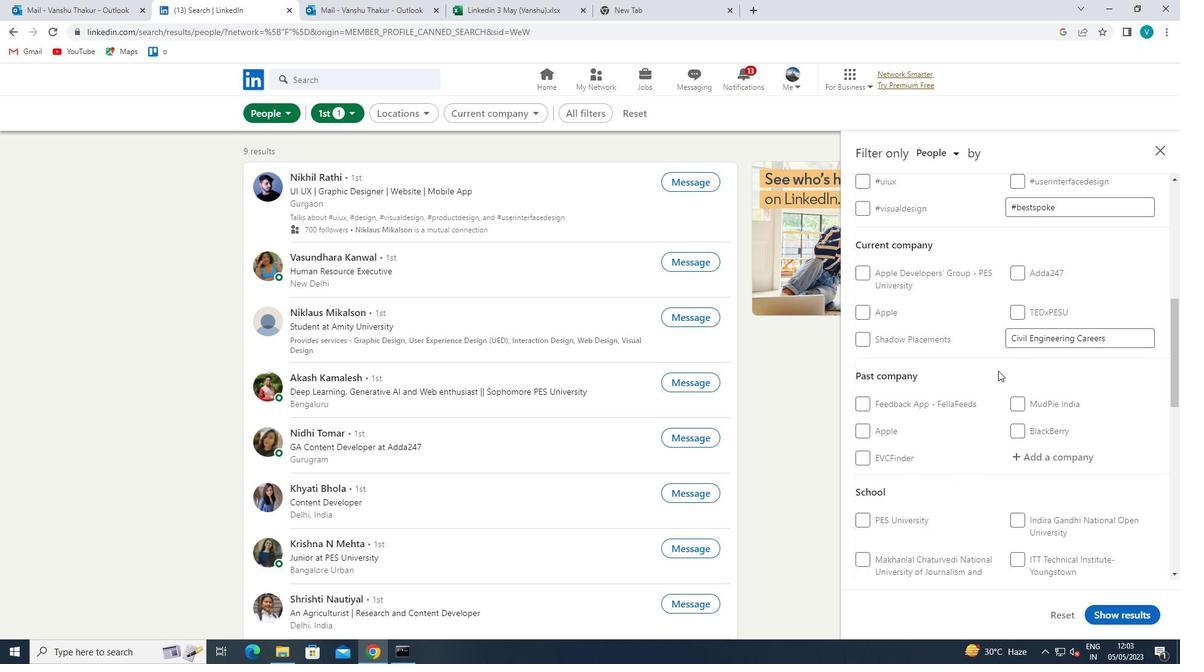 
Action: Mouse scrolled (998, 370) with delta (0, 0)
Screenshot: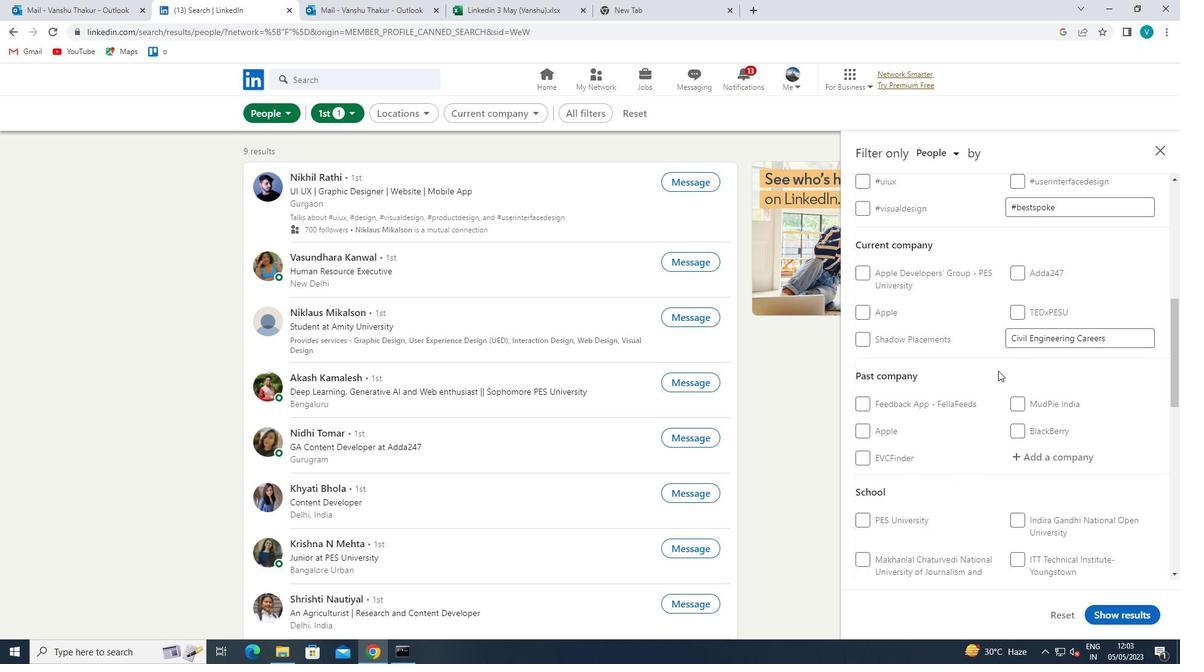 
Action: Mouse scrolled (998, 370) with delta (0, 0)
Screenshot: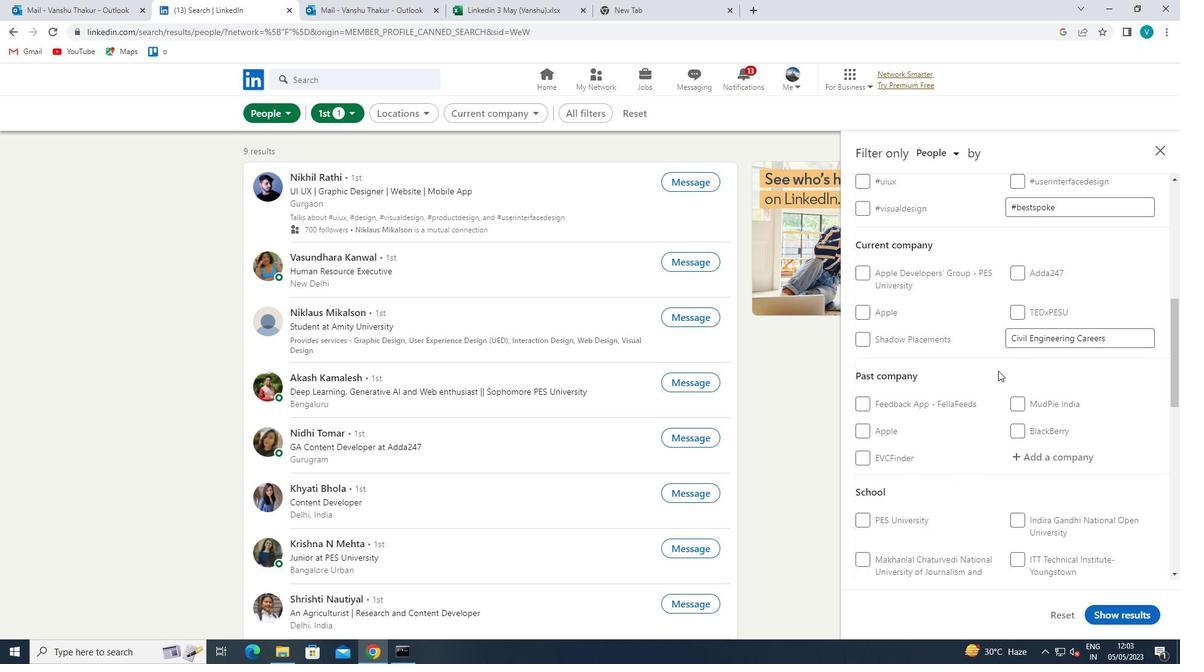 
Action: Mouse moved to (1048, 428)
Screenshot: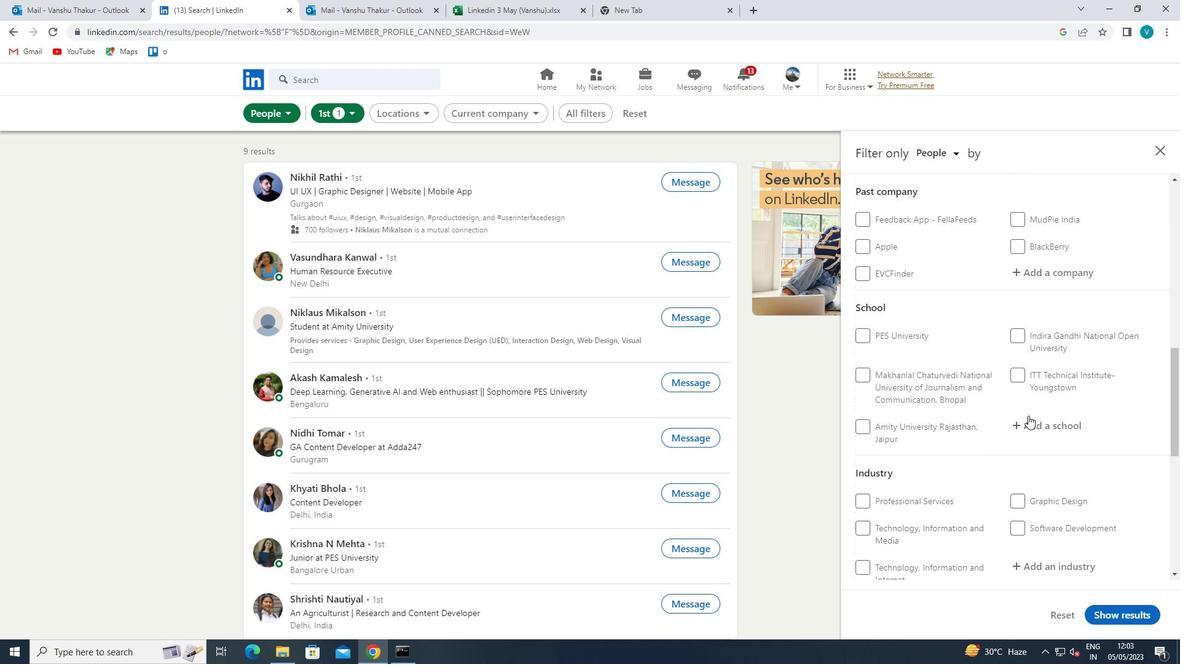 
Action: Mouse pressed left at (1048, 428)
Screenshot: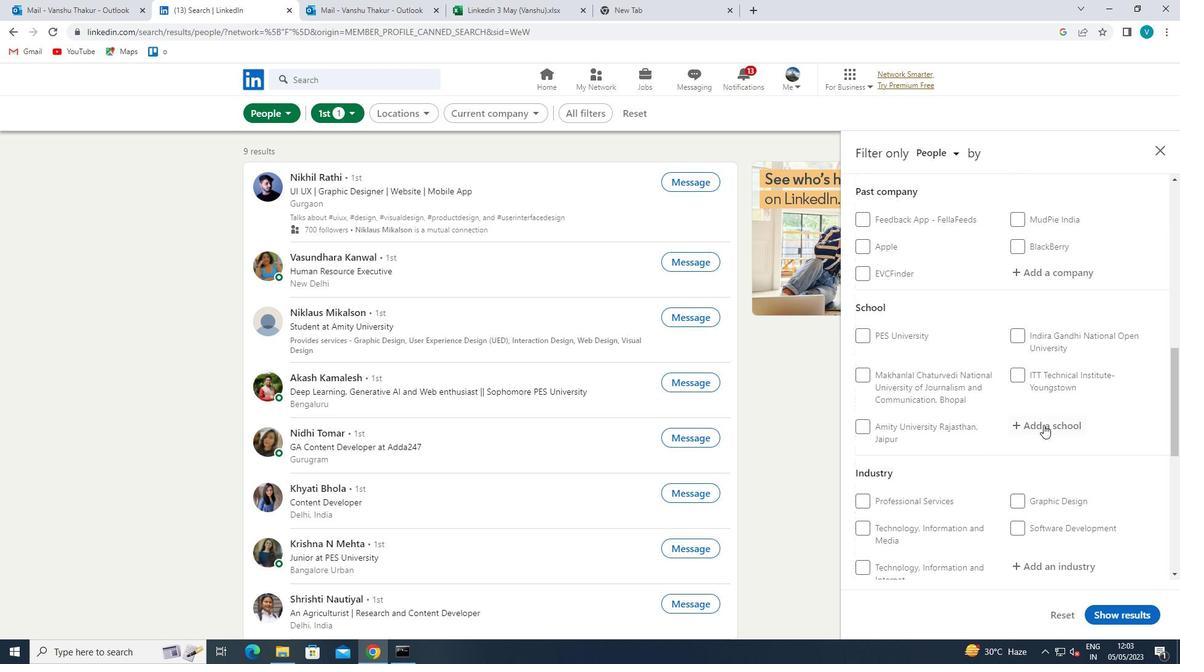 
Action: Key pressed <Key.shift>DELHI<Key.space><Key.shift>SCHOOL<Key.space>
Screenshot: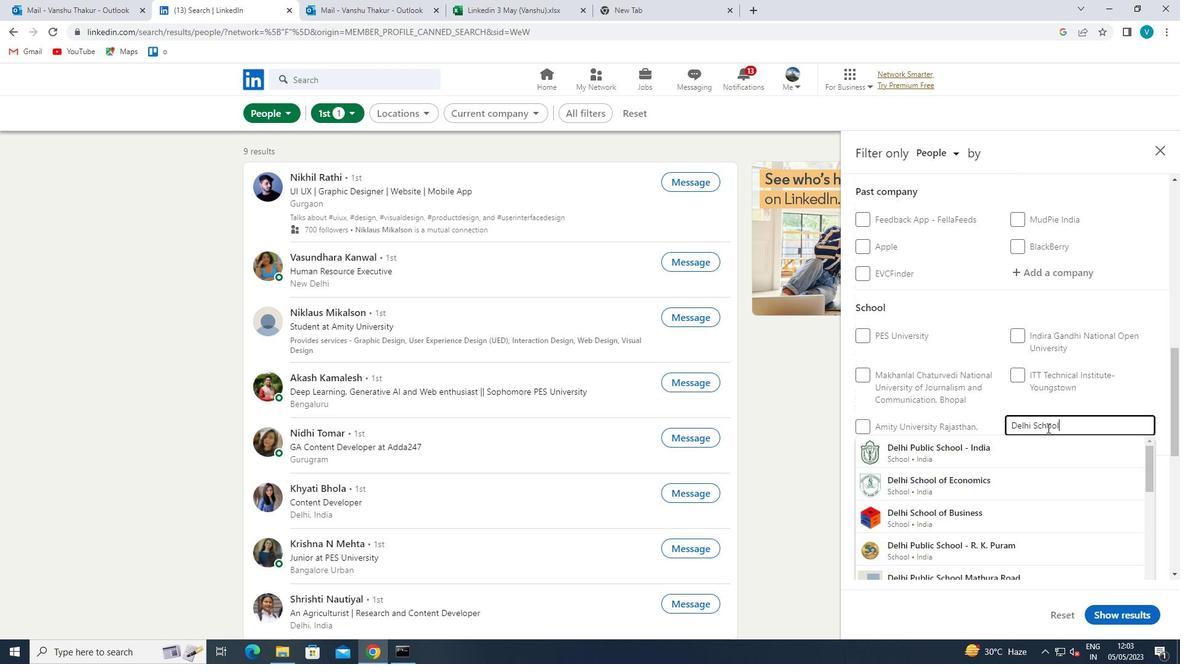 
Action: Mouse moved to (1031, 473)
Screenshot: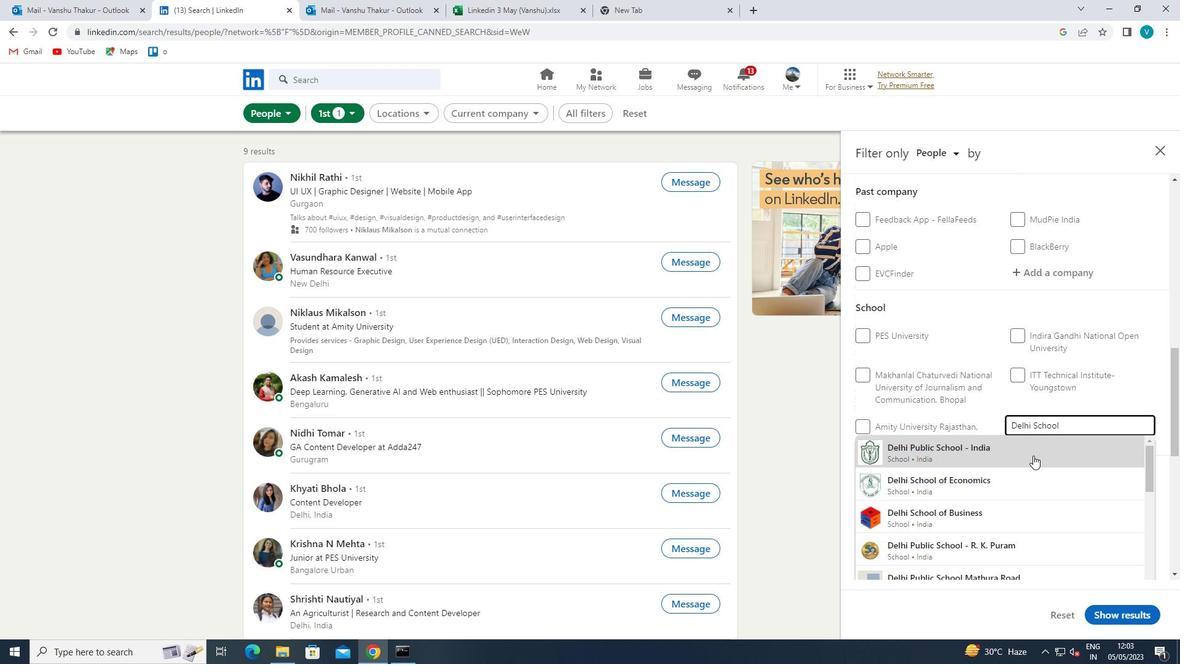 
Action: Mouse pressed left at (1031, 473)
Screenshot: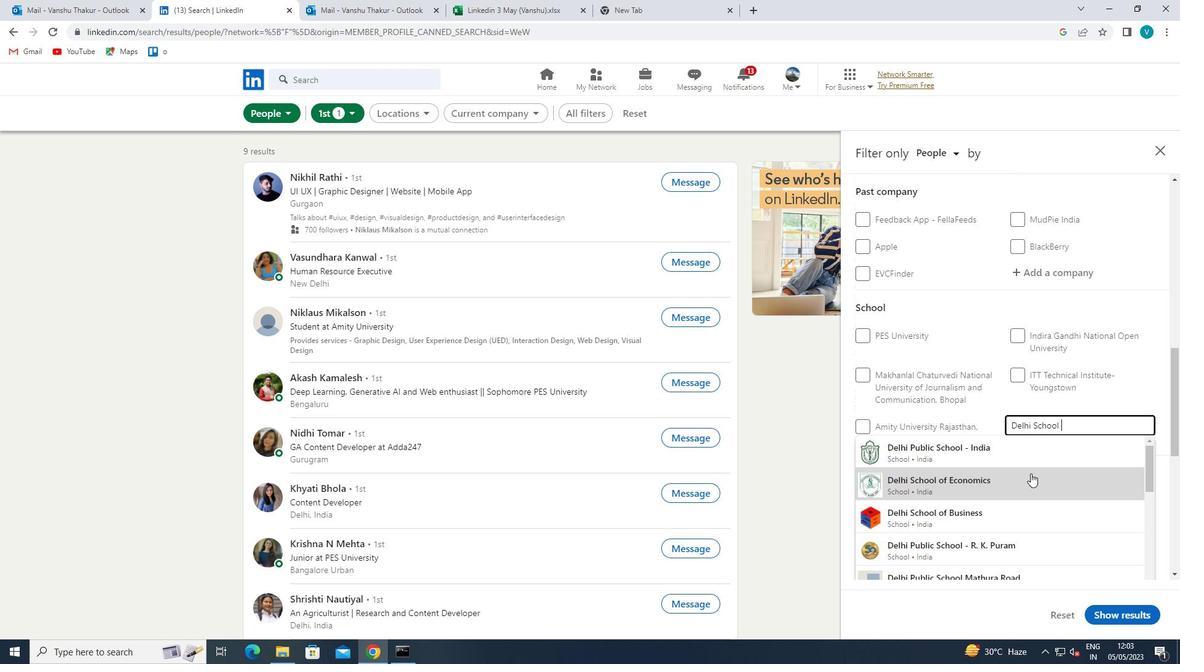 
Action: Mouse moved to (1043, 466)
Screenshot: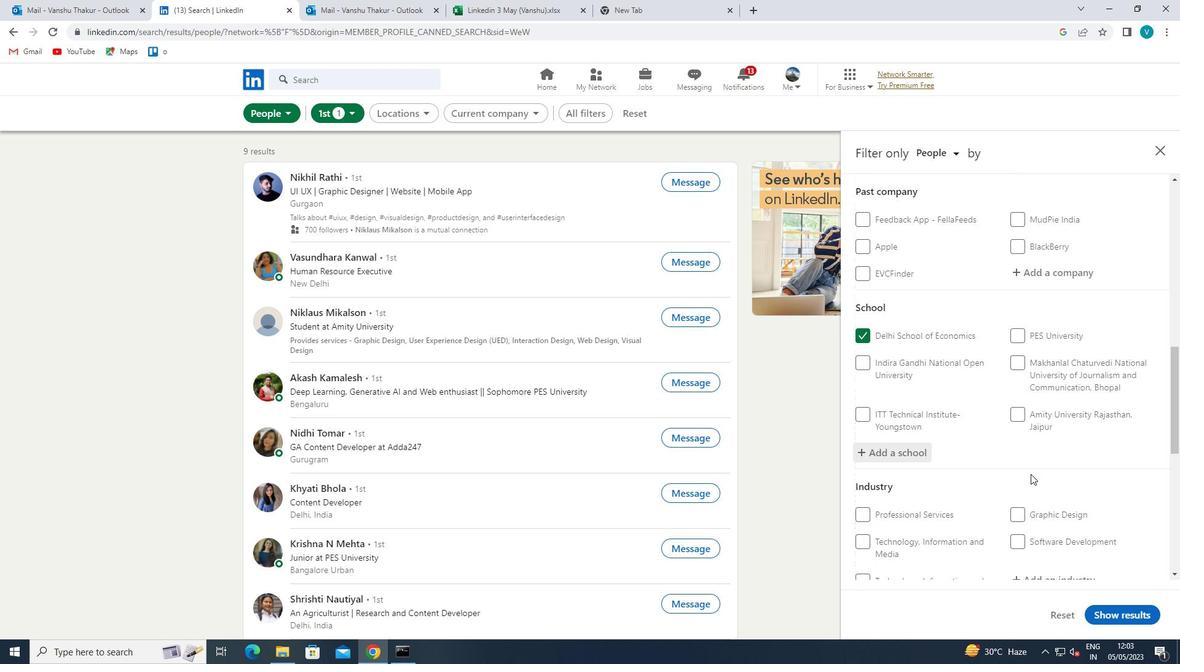 
Action: Mouse scrolled (1043, 465) with delta (0, 0)
Screenshot: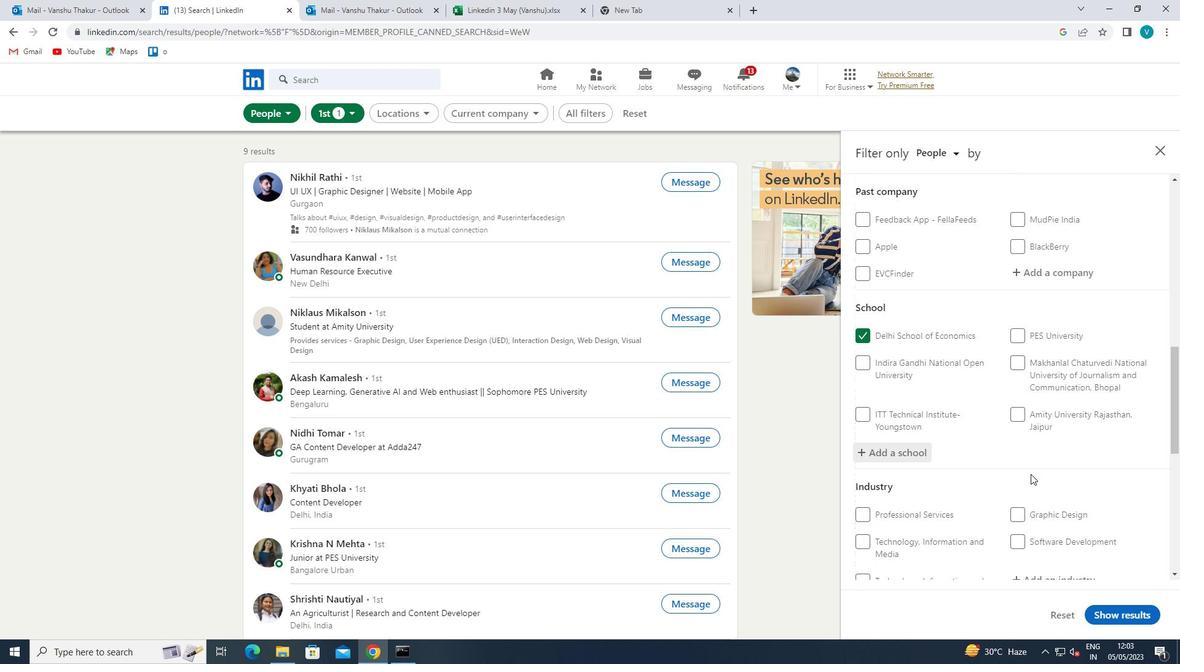 
Action: Mouse moved to (1045, 464)
Screenshot: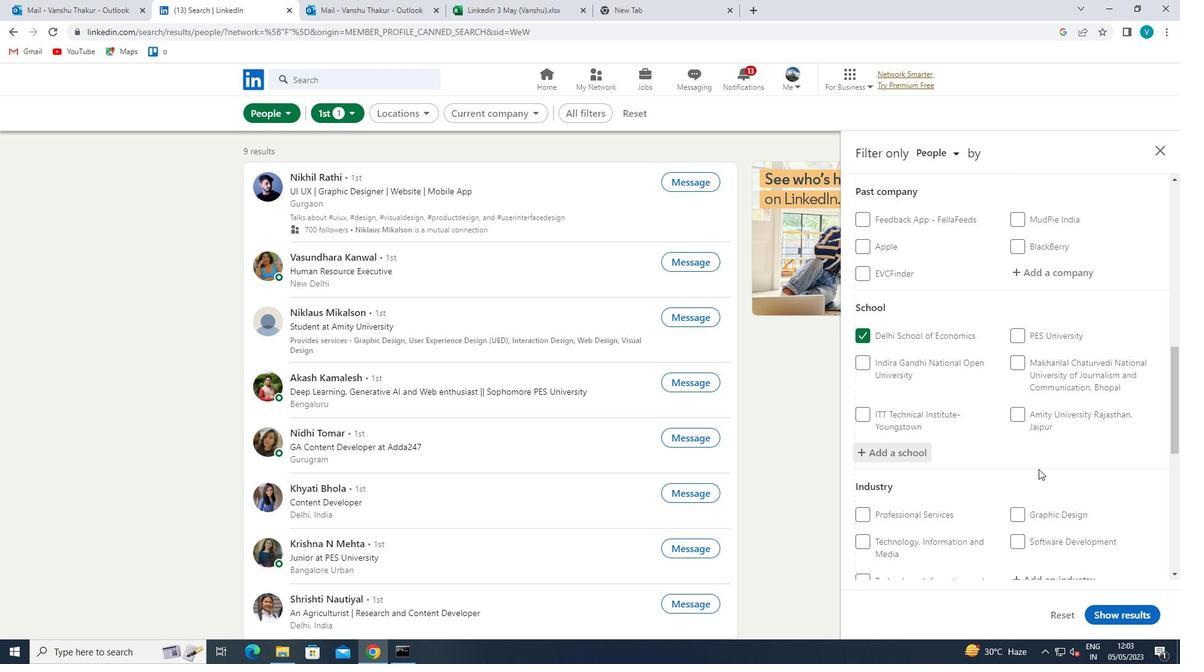 
Action: Mouse scrolled (1045, 464) with delta (0, 0)
Screenshot: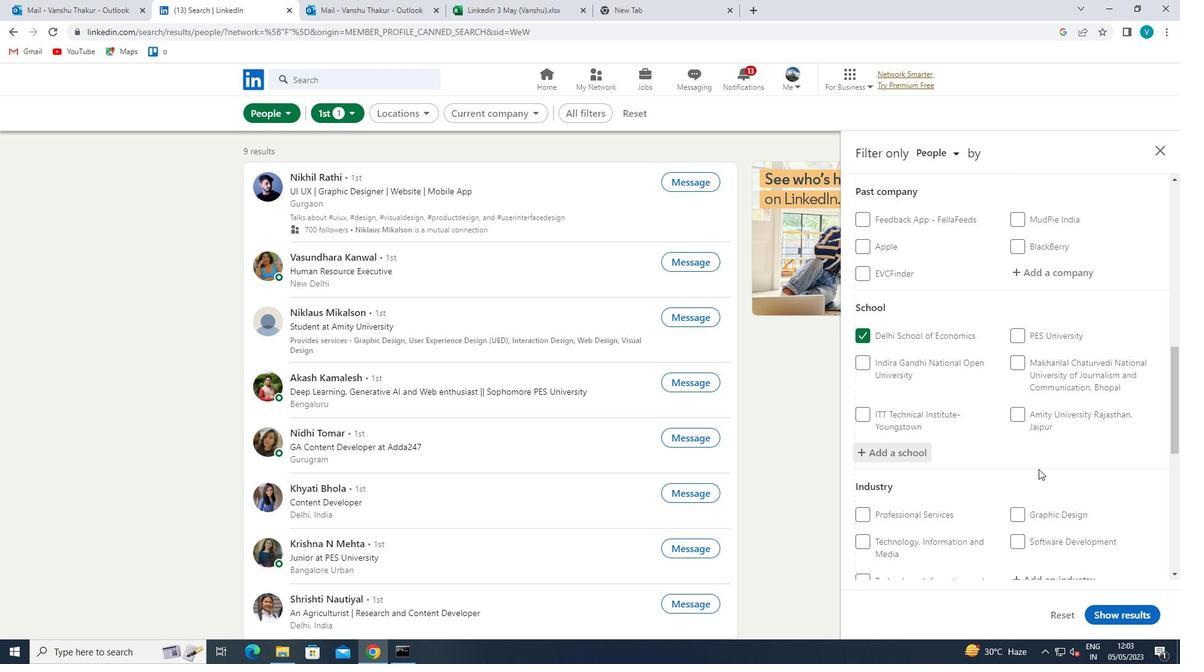 
Action: Mouse moved to (1047, 463)
Screenshot: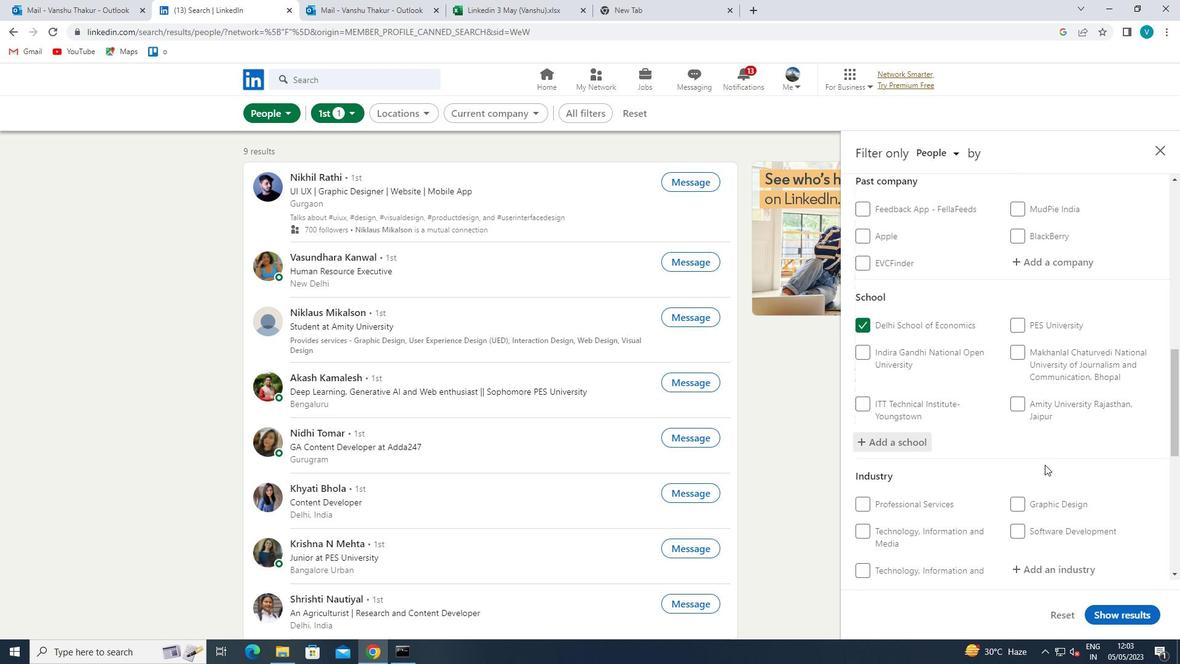 
Action: Mouse scrolled (1047, 463) with delta (0, 0)
Screenshot: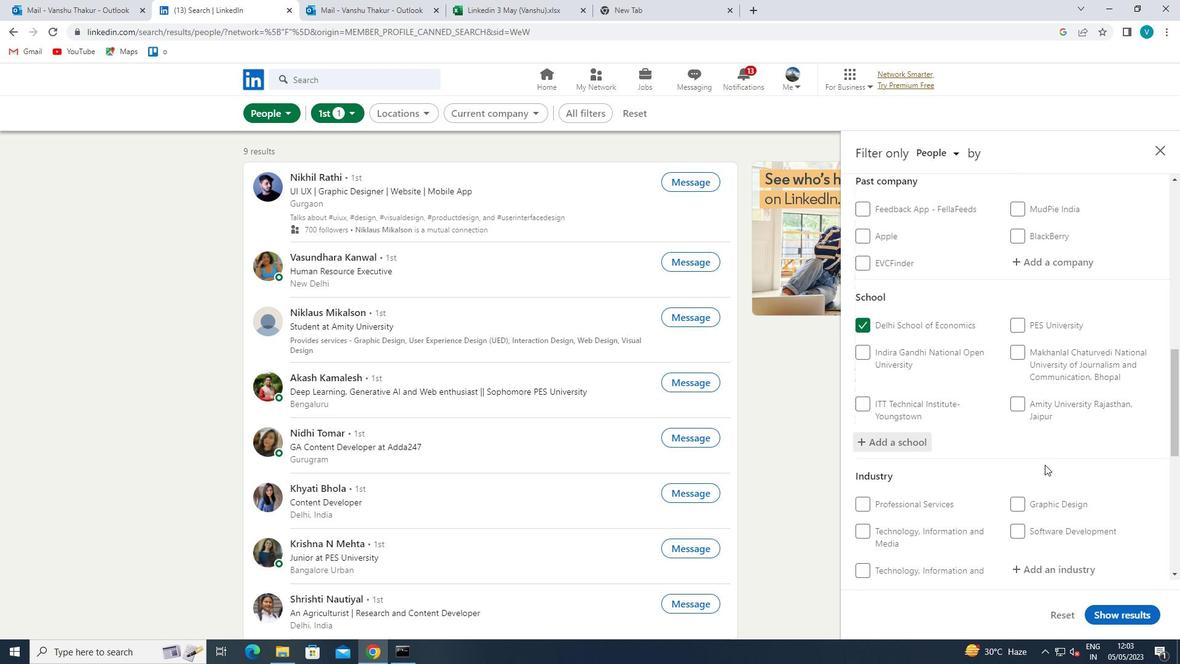 
Action: Mouse moved to (1042, 395)
Screenshot: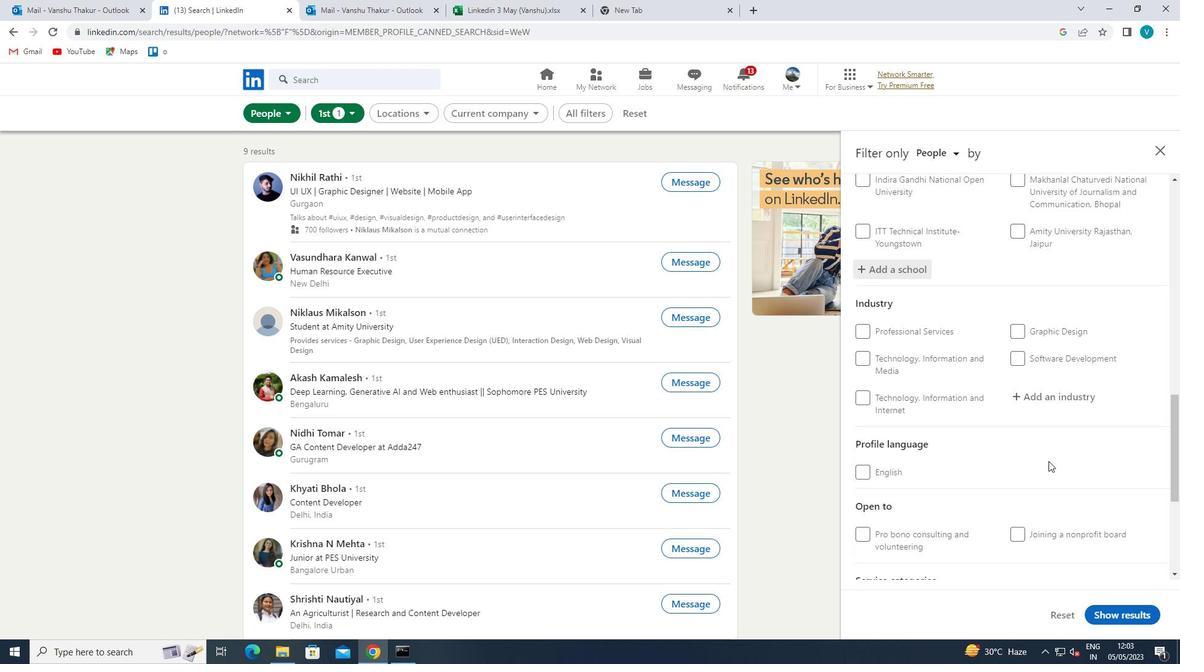 
Action: Mouse pressed left at (1042, 395)
Screenshot: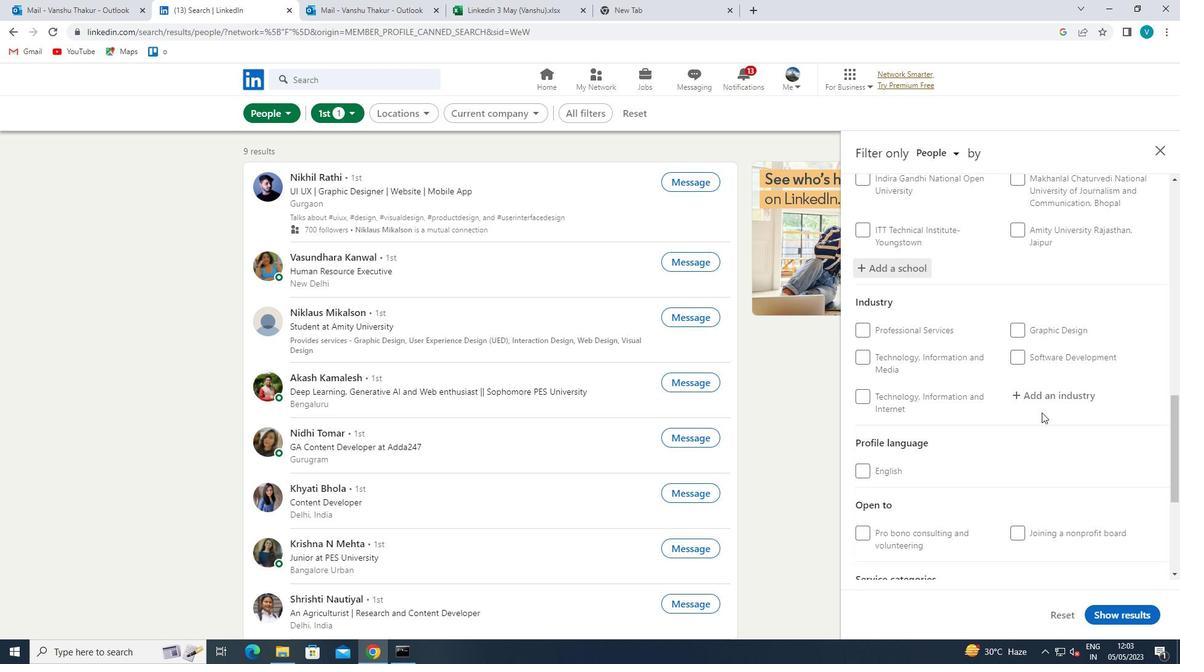 
Action: Key pressed <Key.shift>REATIL<Key.space><Key.backspace><Key.backspace><Key.backspace><Key.backspace><Key.backspace>TAIL<Key.space><Key.shift>BOOKS
Screenshot: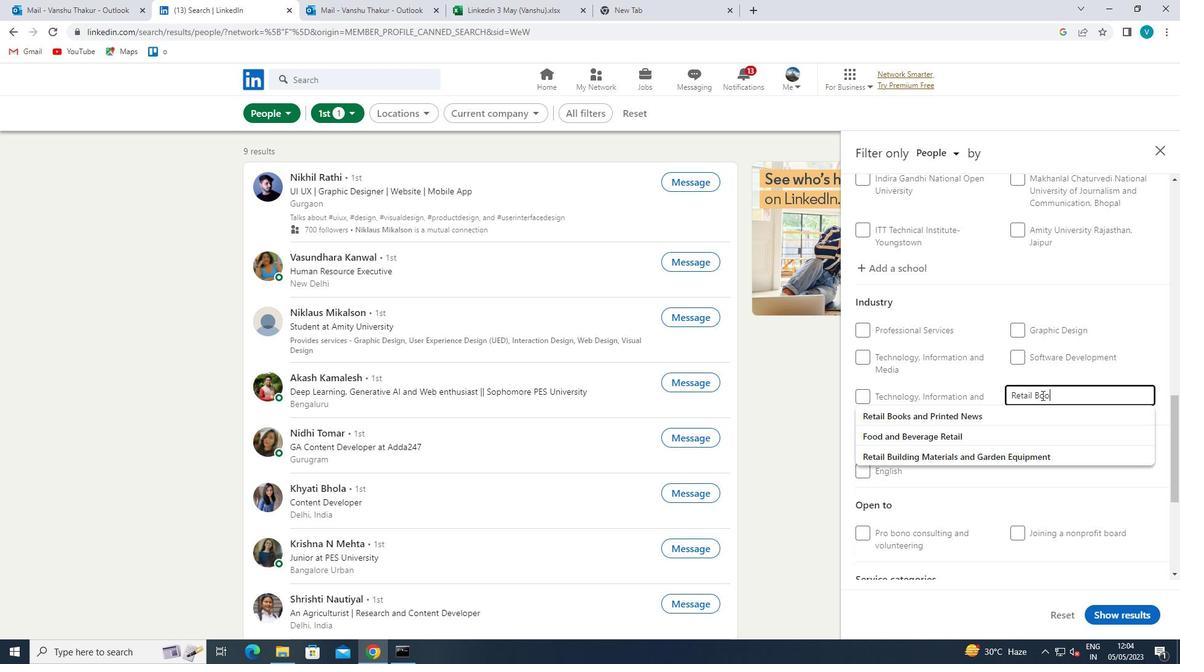 
Action: Mouse moved to (1022, 408)
Screenshot: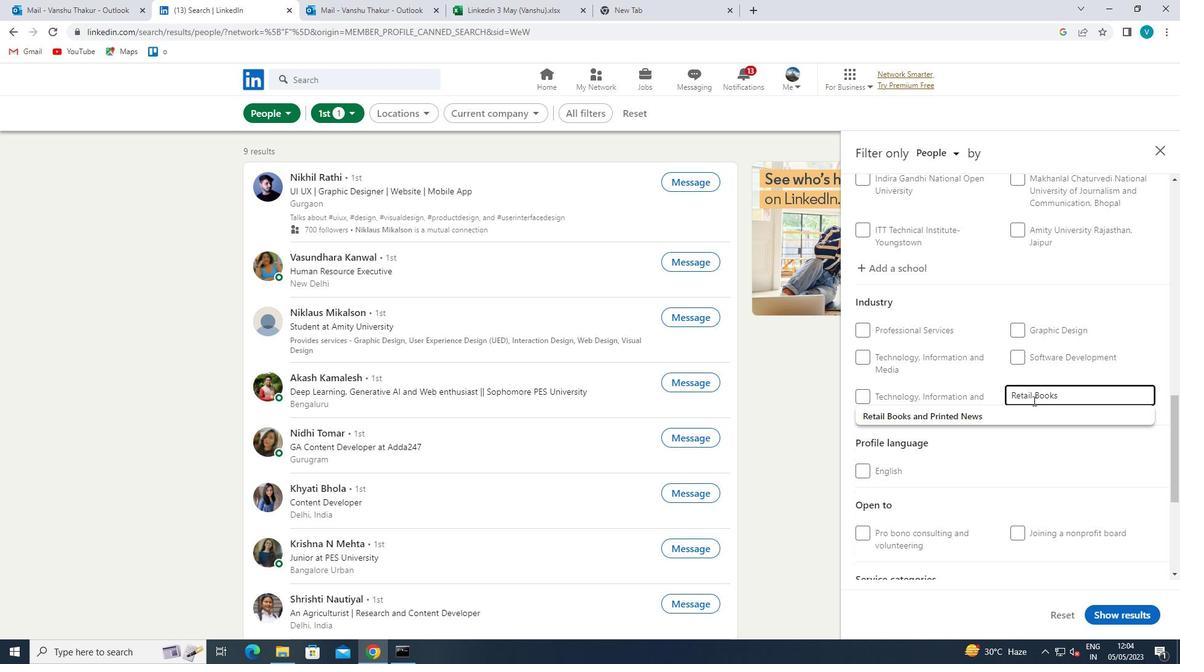 
Action: Mouse pressed left at (1022, 408)
Screenshot: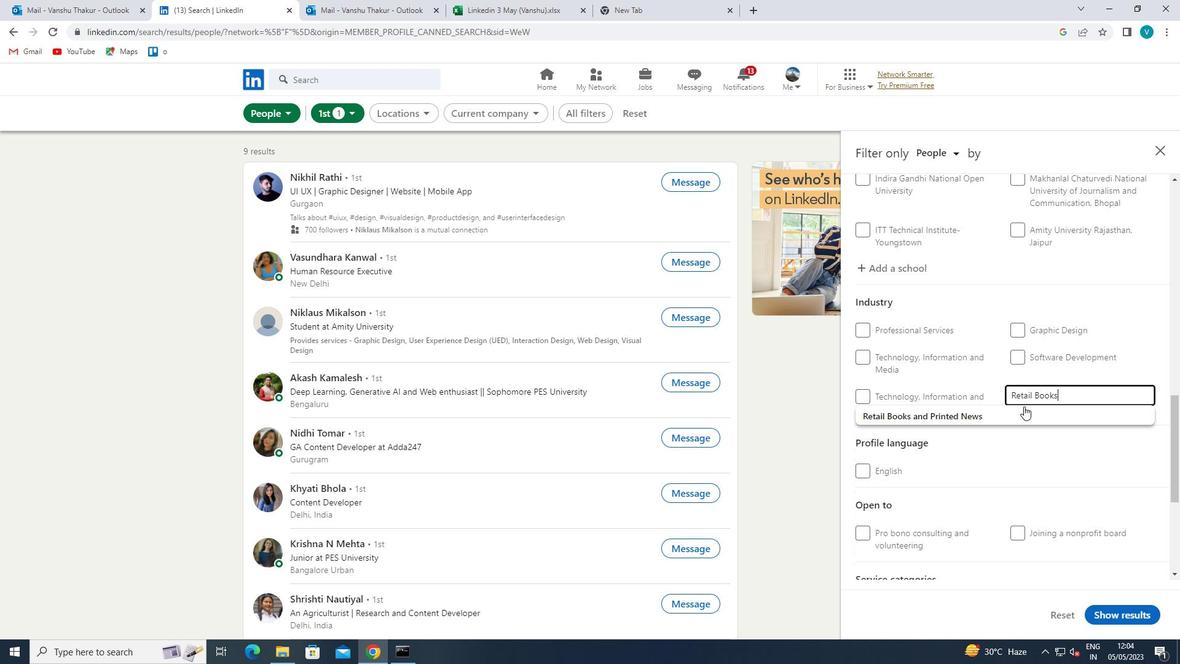 
Action: Mouse scrolled (1022, 407) with delta (0, 0)
Screenshot: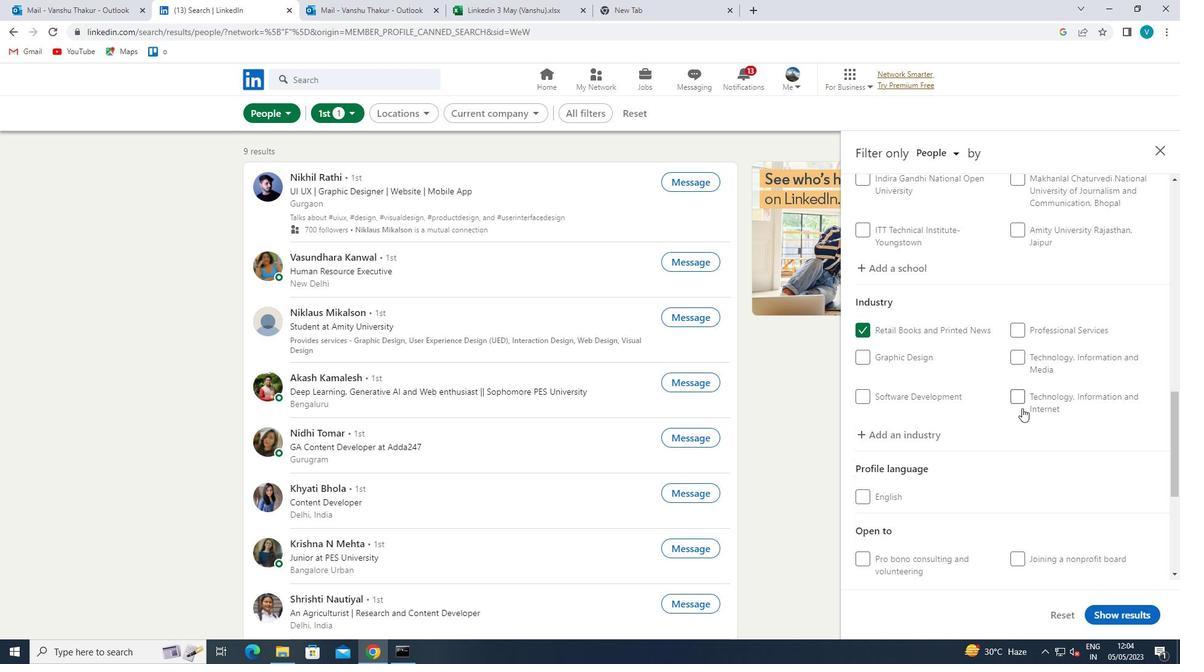 
Action: Mouse scrolled (1022, 407) with delta (0, 0)
Screenshot: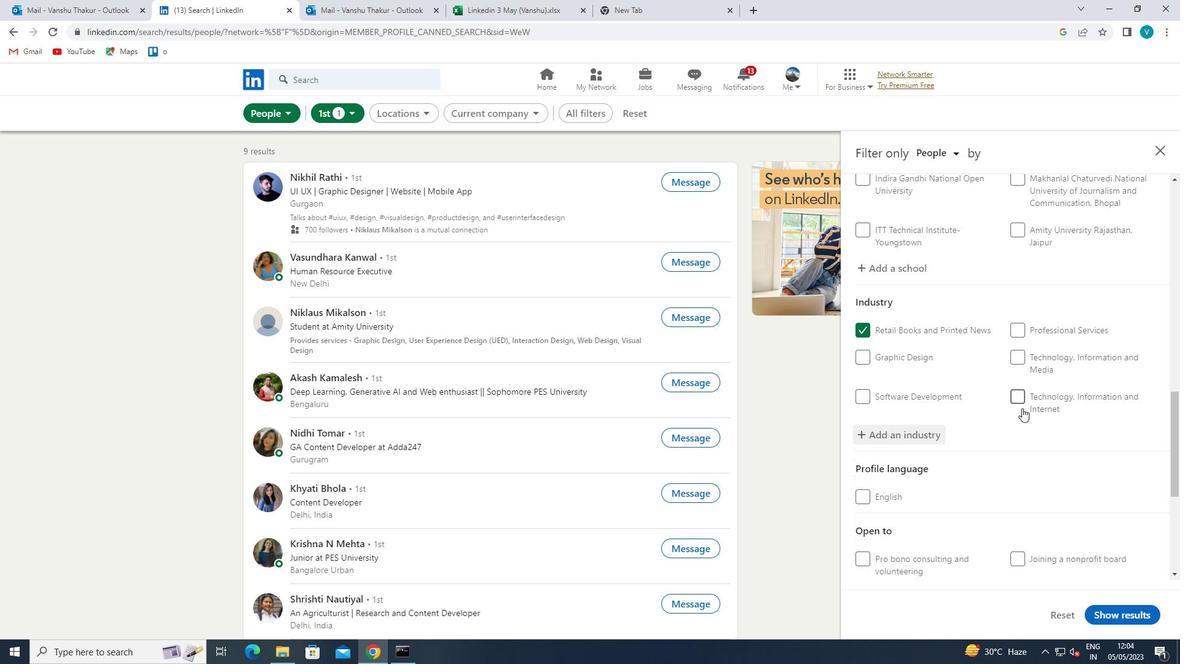 
Action: Mouse scrolled (1022, 407) with delta (0, 0)
Screenshot: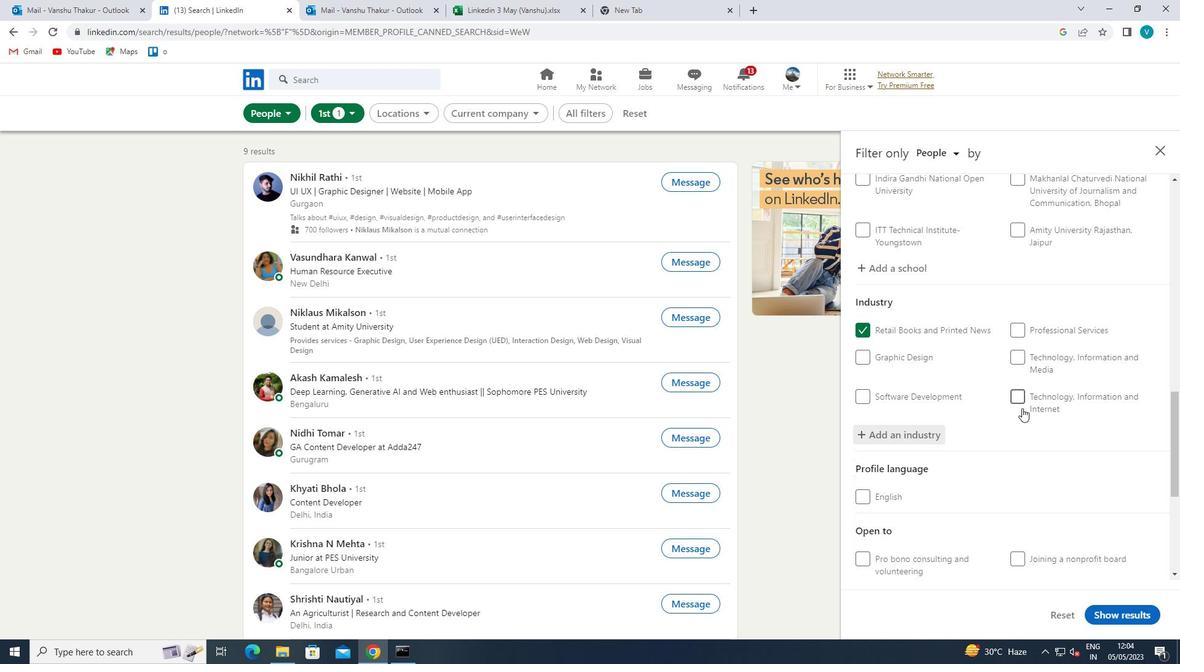 
Action: Mouse scrolled (1022, 407) with delta (0, 0)
Screenshot: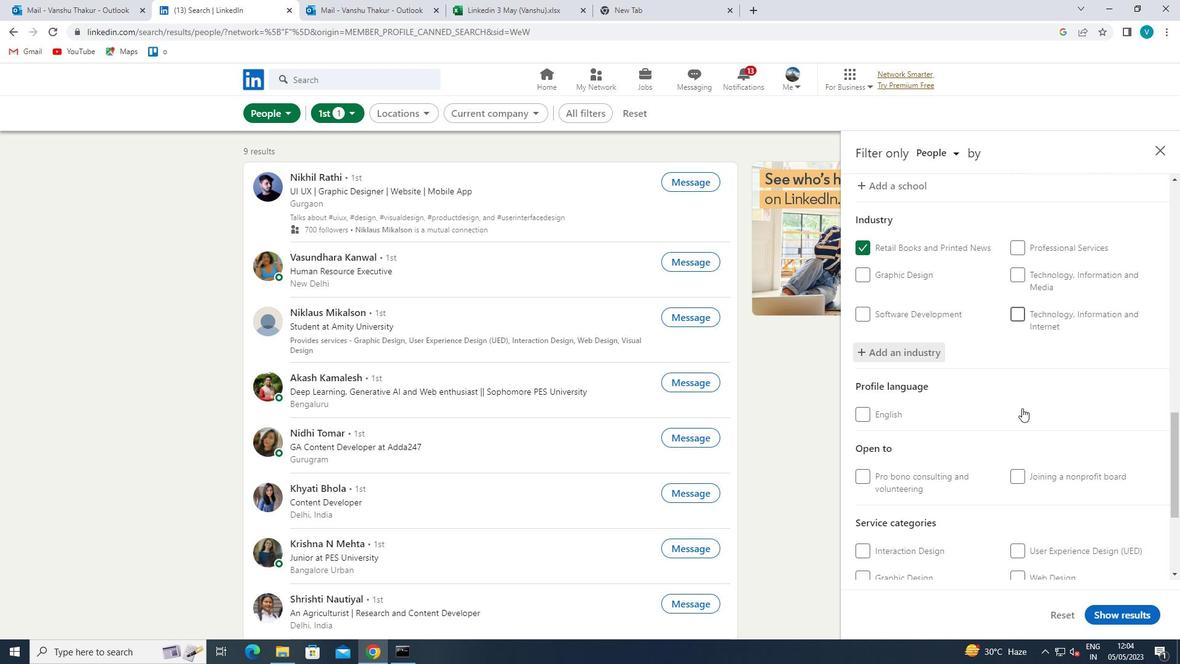 
Action: Mouse moved to (1030, 436)
Screenshot: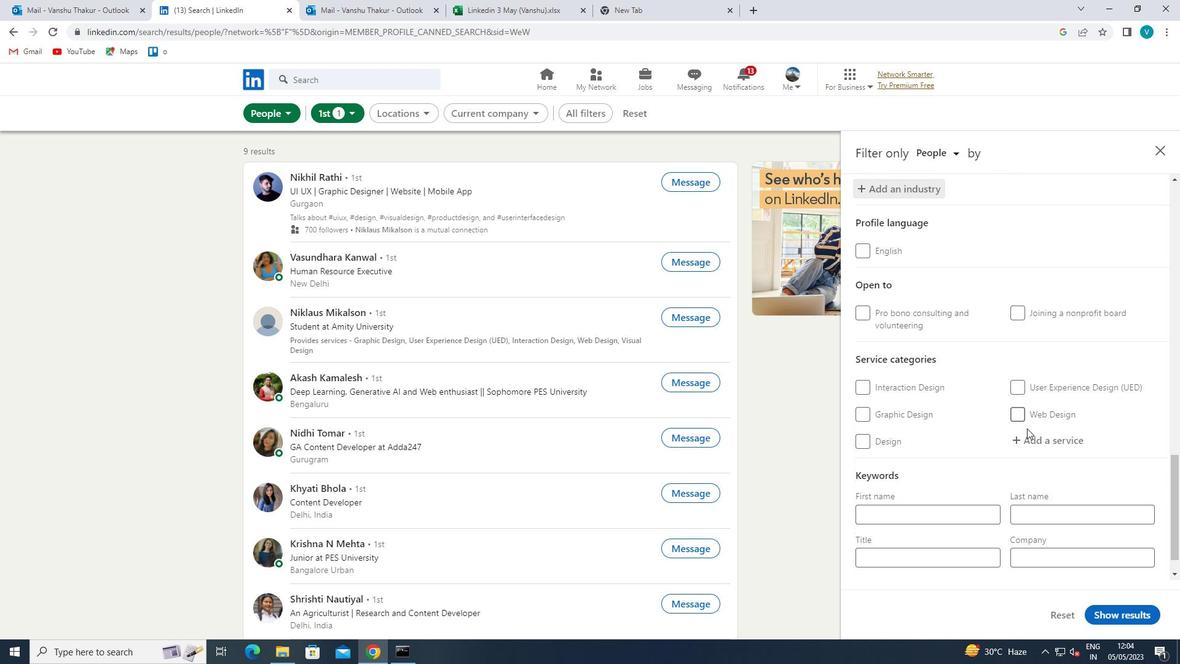 
Action: Mouse pressed left at (1030, 436)
Screenshot: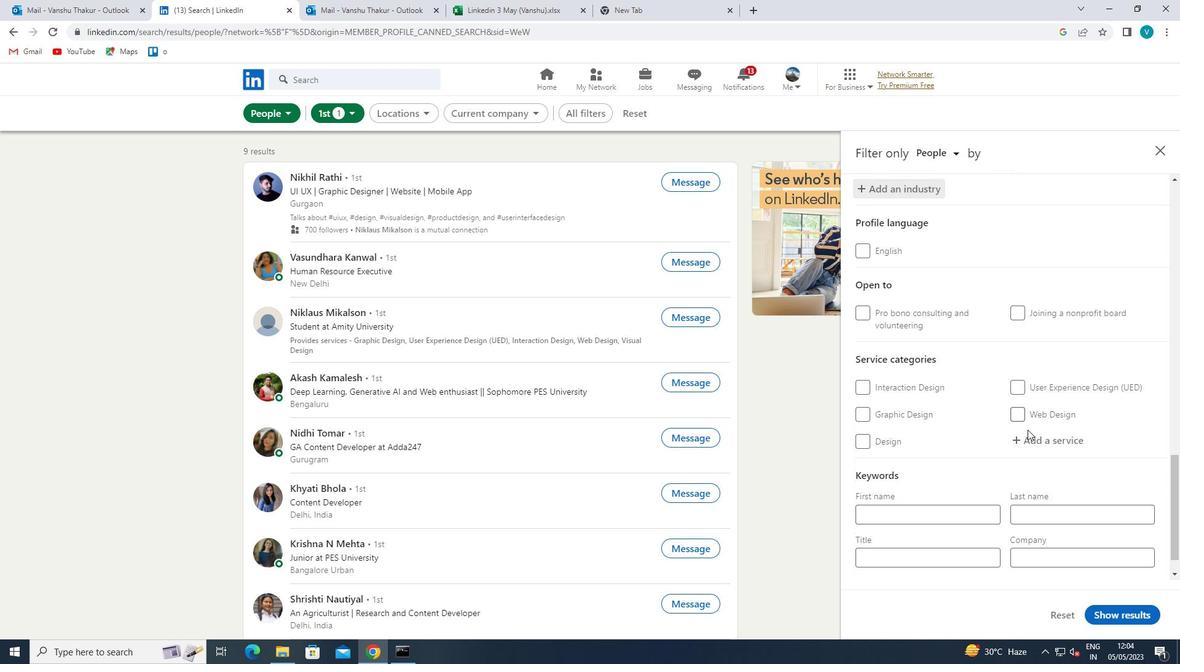 
Action: Key pressed <Key.shift>GROWTH<Key.space>
Screenshot: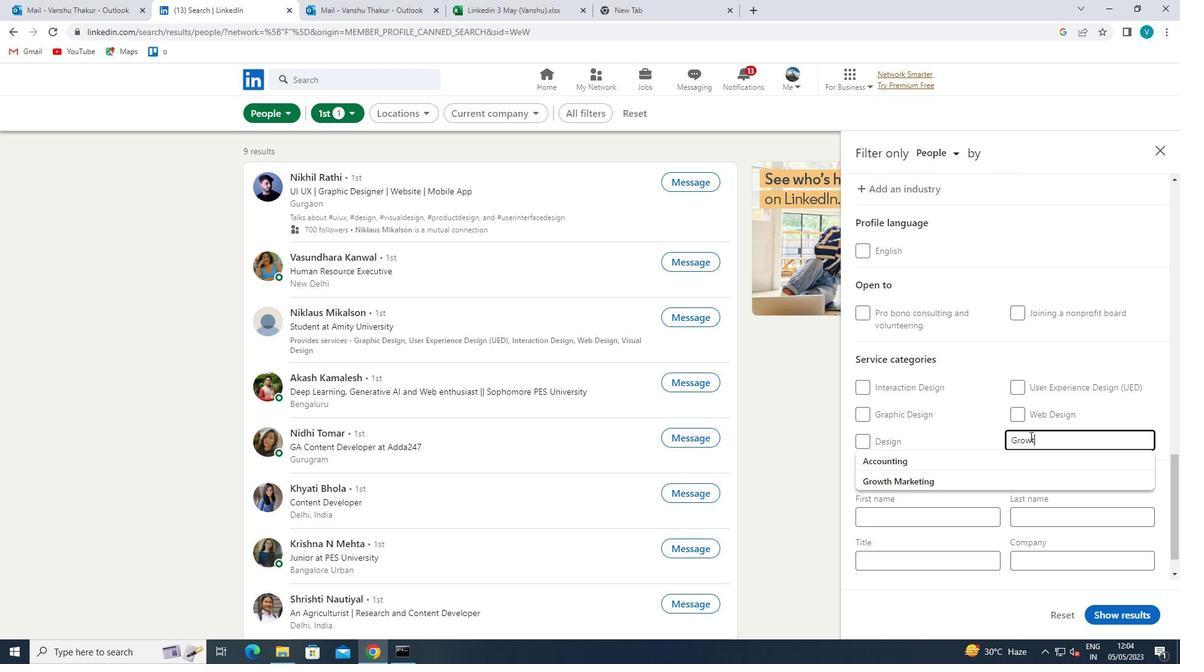 
Action: Mouse moved to (985, 465)
Screenshot: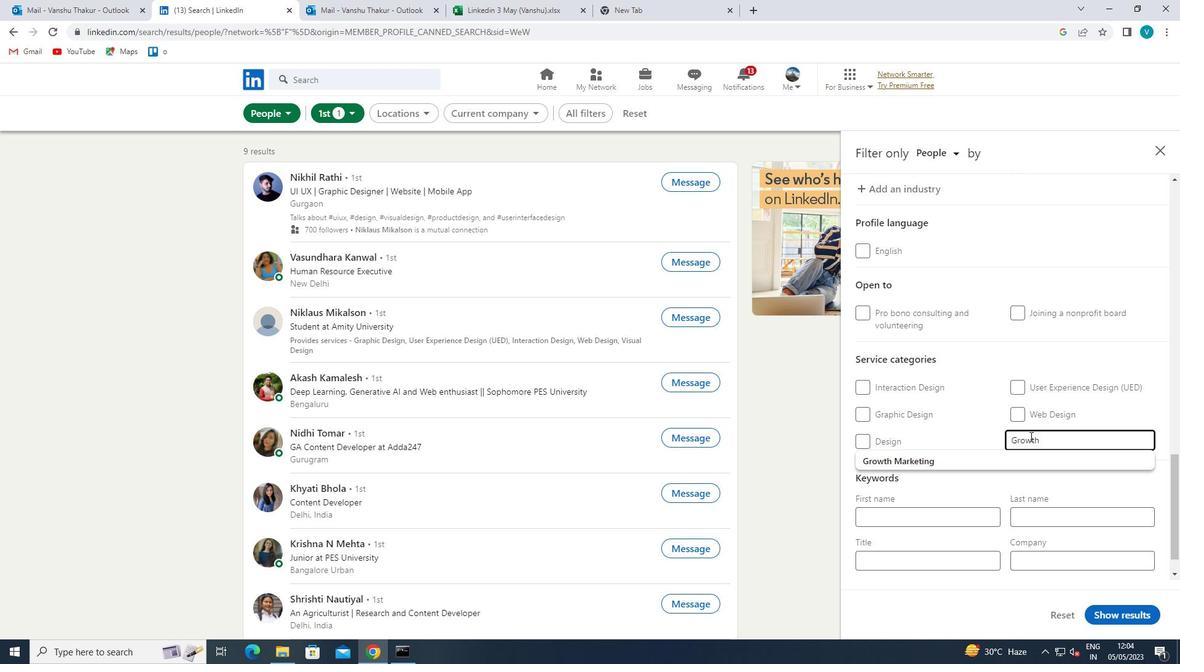 
Action: Mouse pressed left at (985, 465)
Screenshot: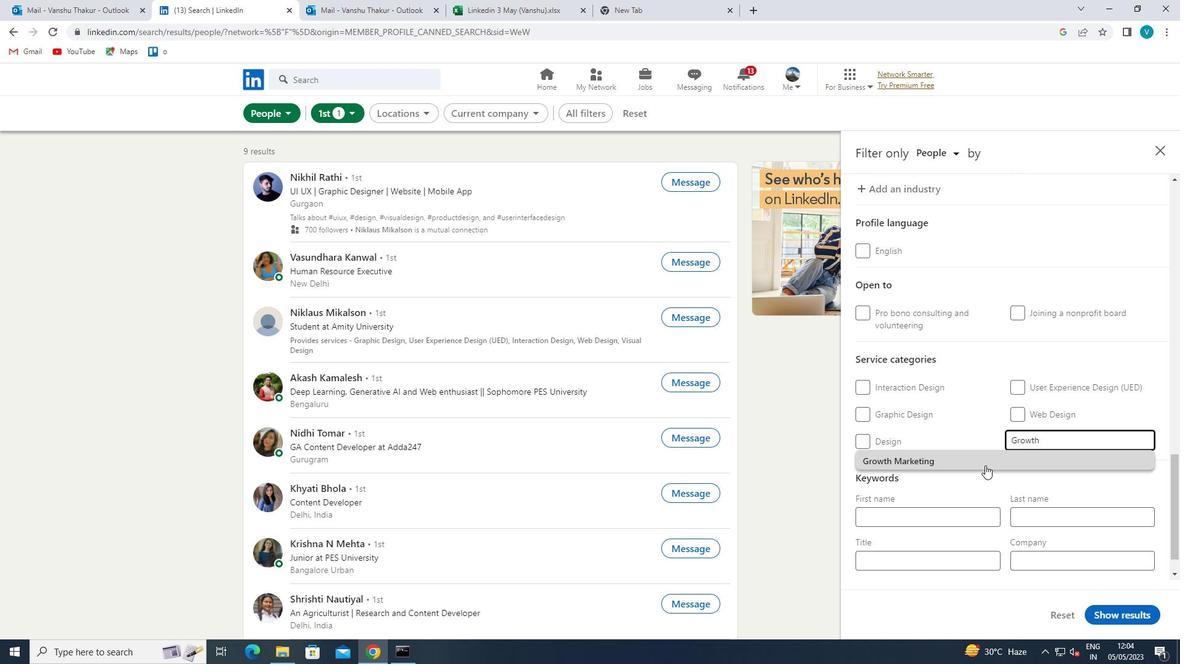 
Action: Mouse scrolled (985, 464) with delta (0, 0)
Screenshot: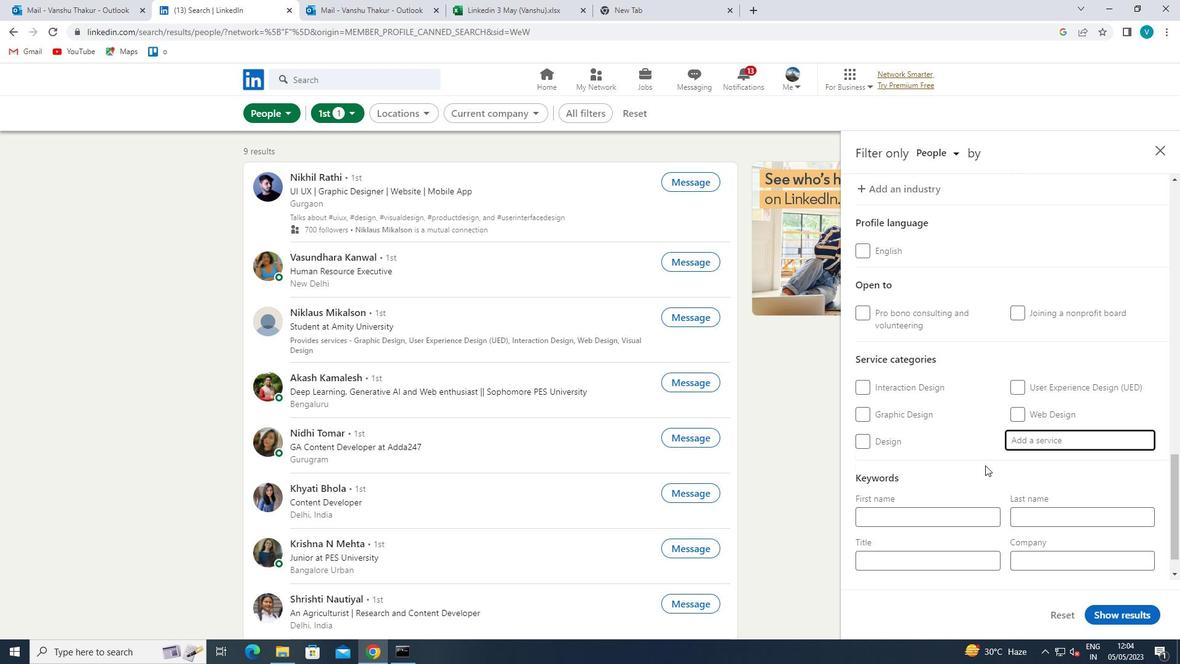 
Action: Mouse scrolled (985, 464) with delta (0, 0)
Screenshot: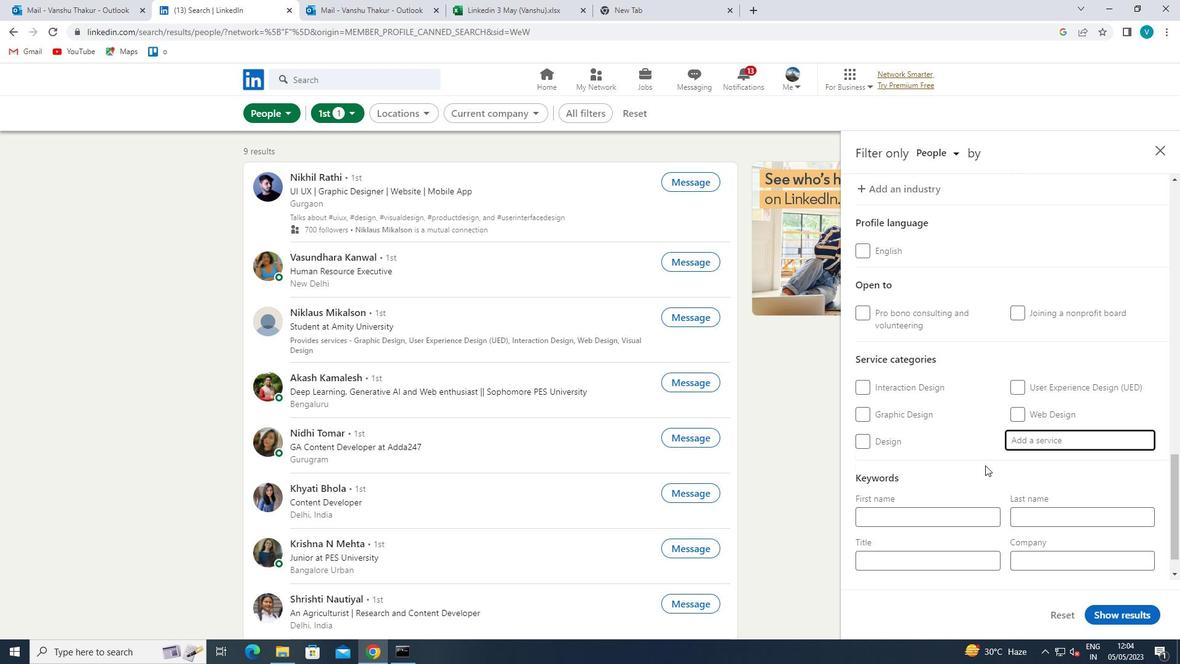 
Action: Mouse scrolled (985, 464) with delta (0, 0)
Screenshot: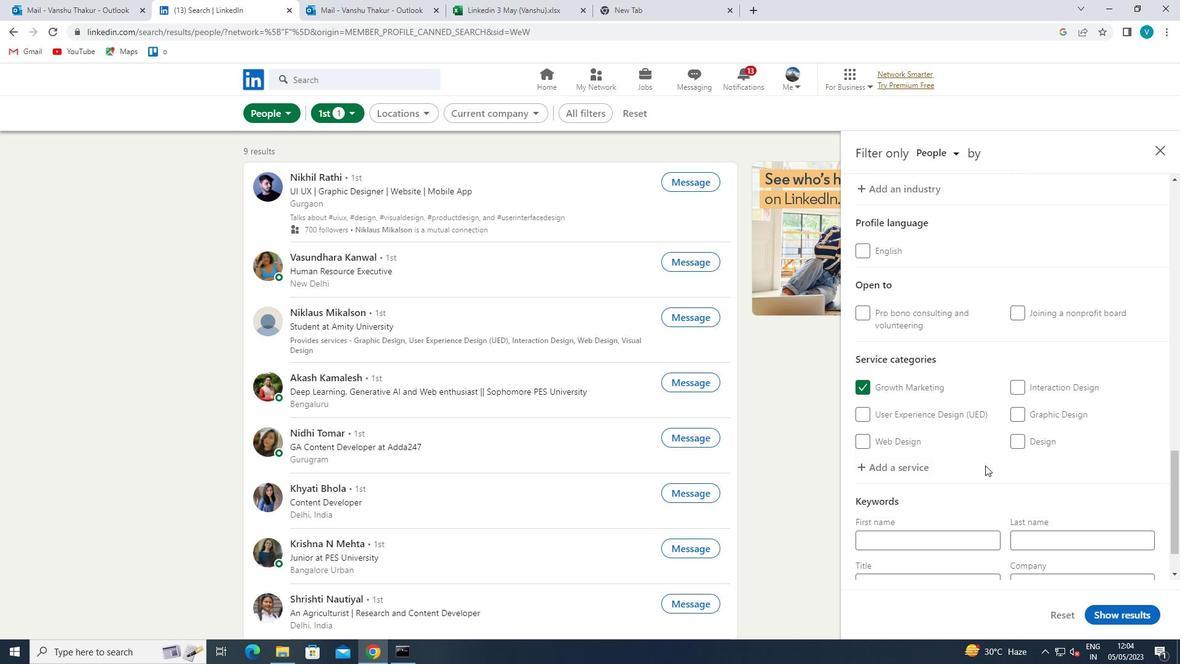 
Action: Mouse scrolled (985, 464) with delta (0, 0)
Screenshot: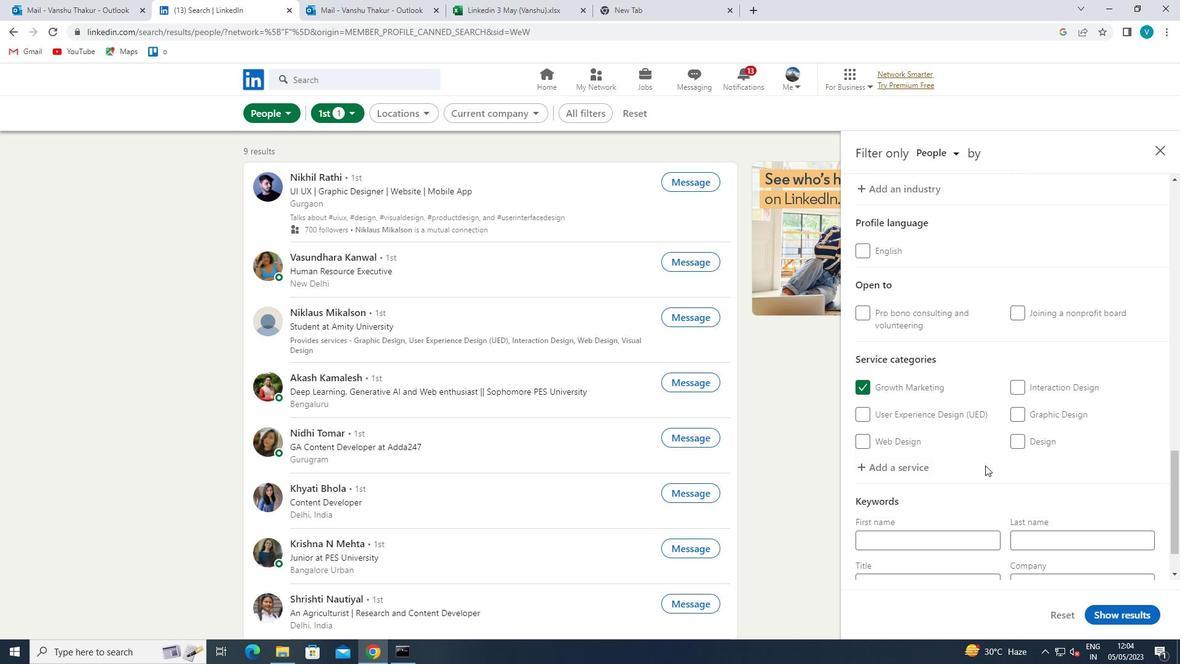 
Action: Mouse moved to (948, 535)
Screenshot: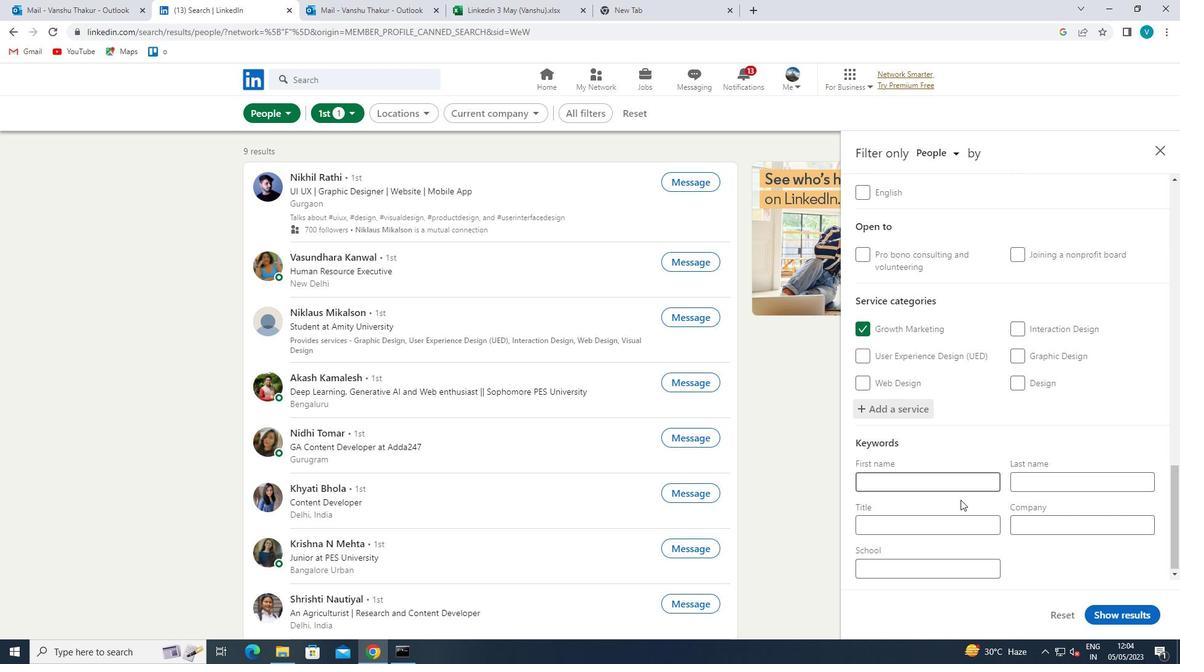 
Action: Mouse pressed left at (948, 535)
Screenshot: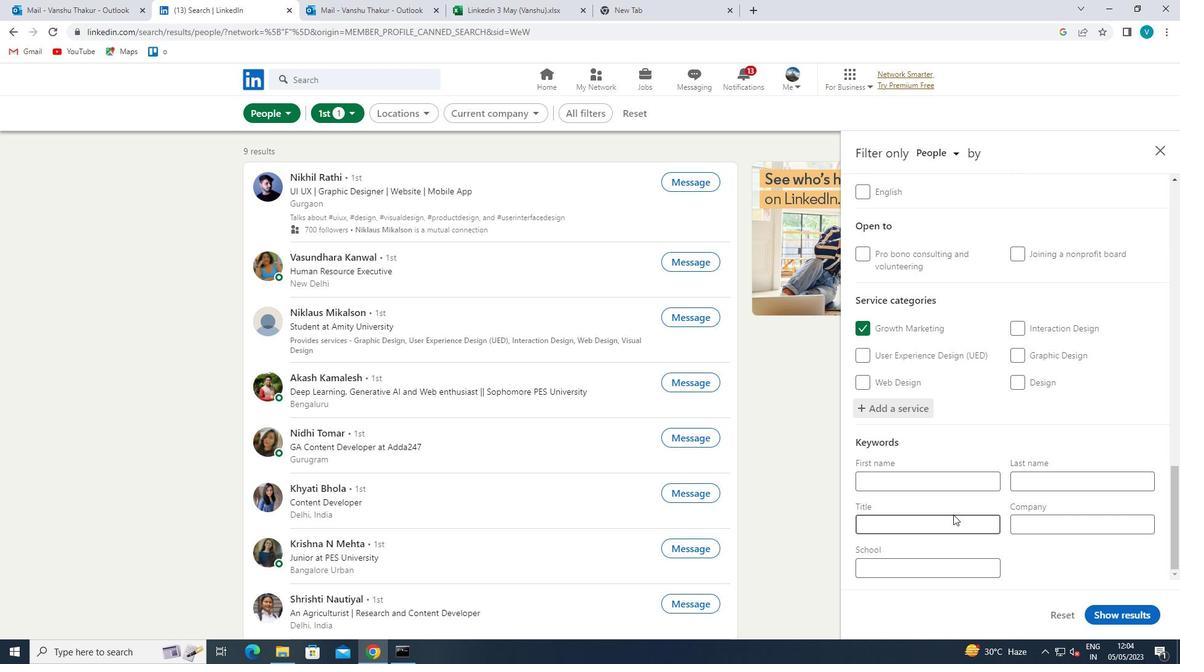 
Action: Mouse moved to (962, 523)
Screenshot: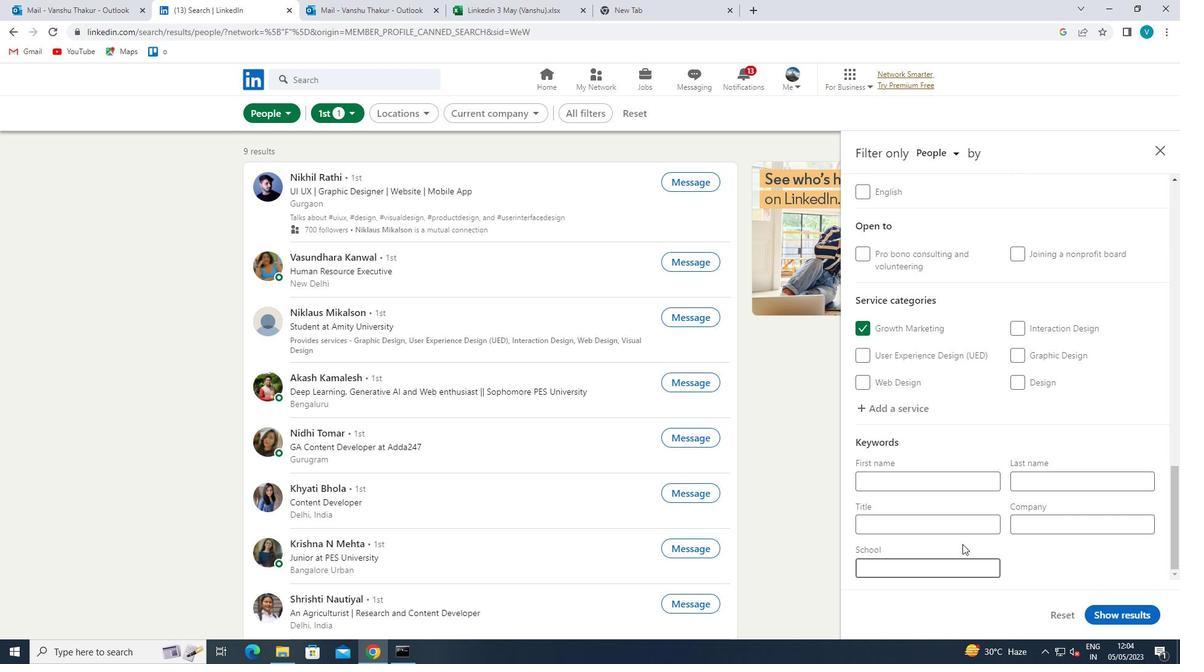
Action: Mouse pressed left at (962, 523)
Screenshot: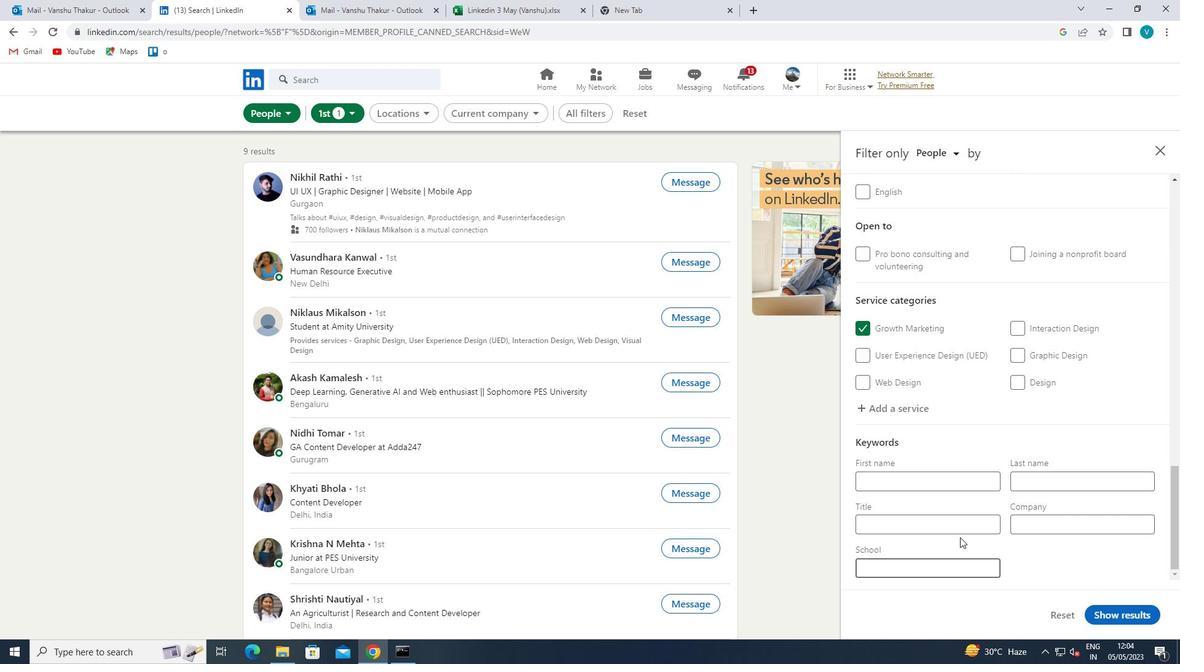 
Action: Key pressed <Key.shift>EMERGENCY<Key.space><Key.shift>RELIEF<Key.space><Key.shift>WORKER
Screenshot: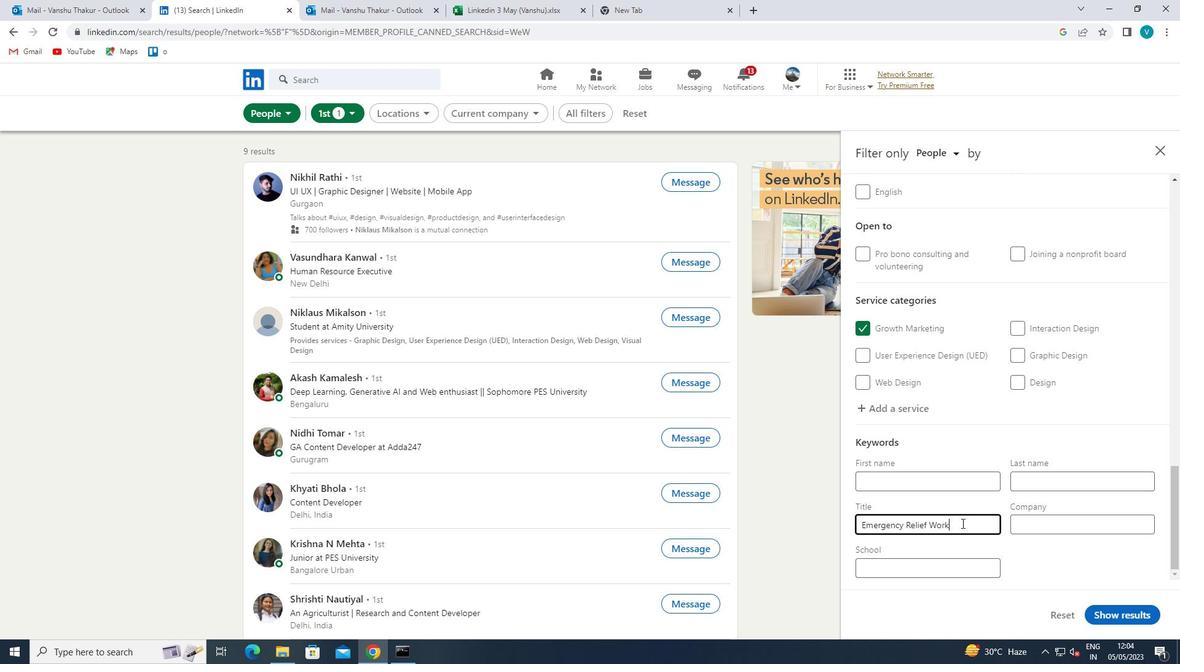 
Action: Mouse moved to (1147, 618)
Screenshot: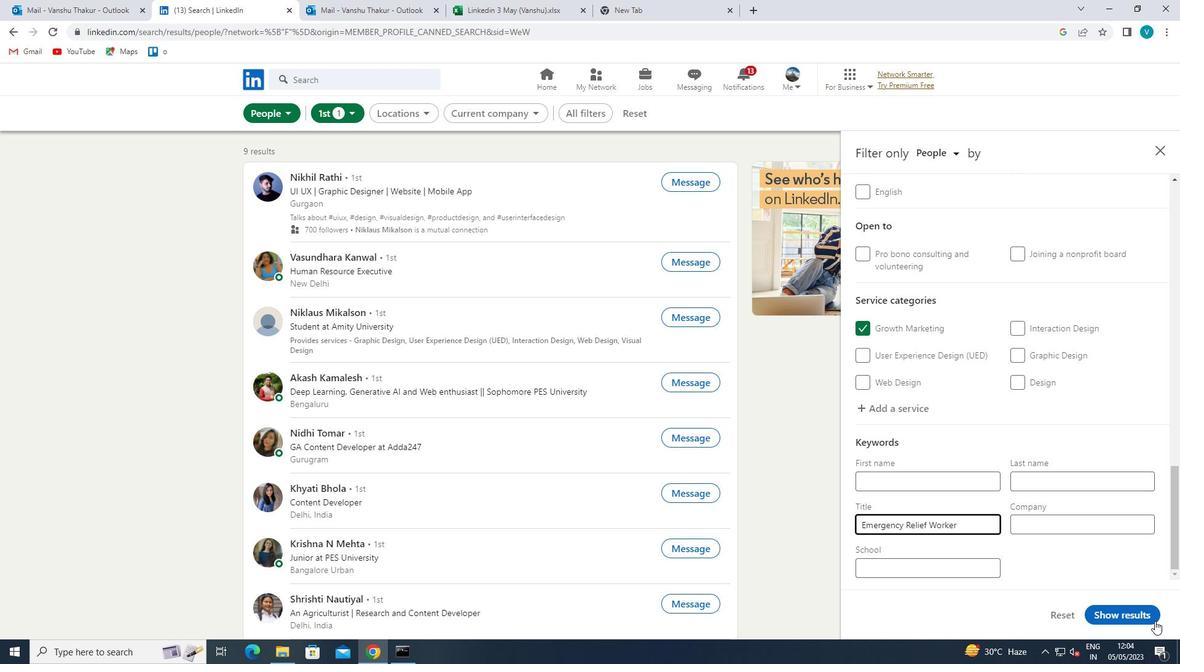
Action: Mouse pressed left at (1147, 618)
Screenshot: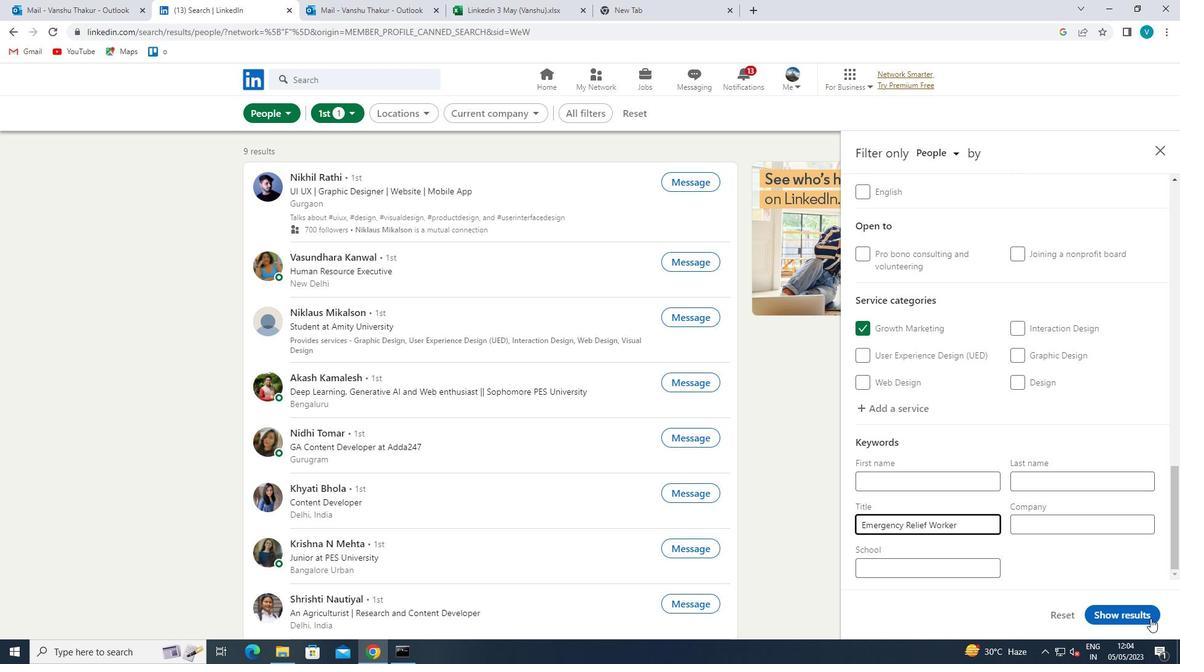 
